 Task: Create a due date automation trigger when advanced on, 2 working days before a card is due add fields without custom field "Resume" set to a date more than 1 working days ago is due at 11:00 AM.
Action: Mouse moved to (1384, 113)
Screenshot: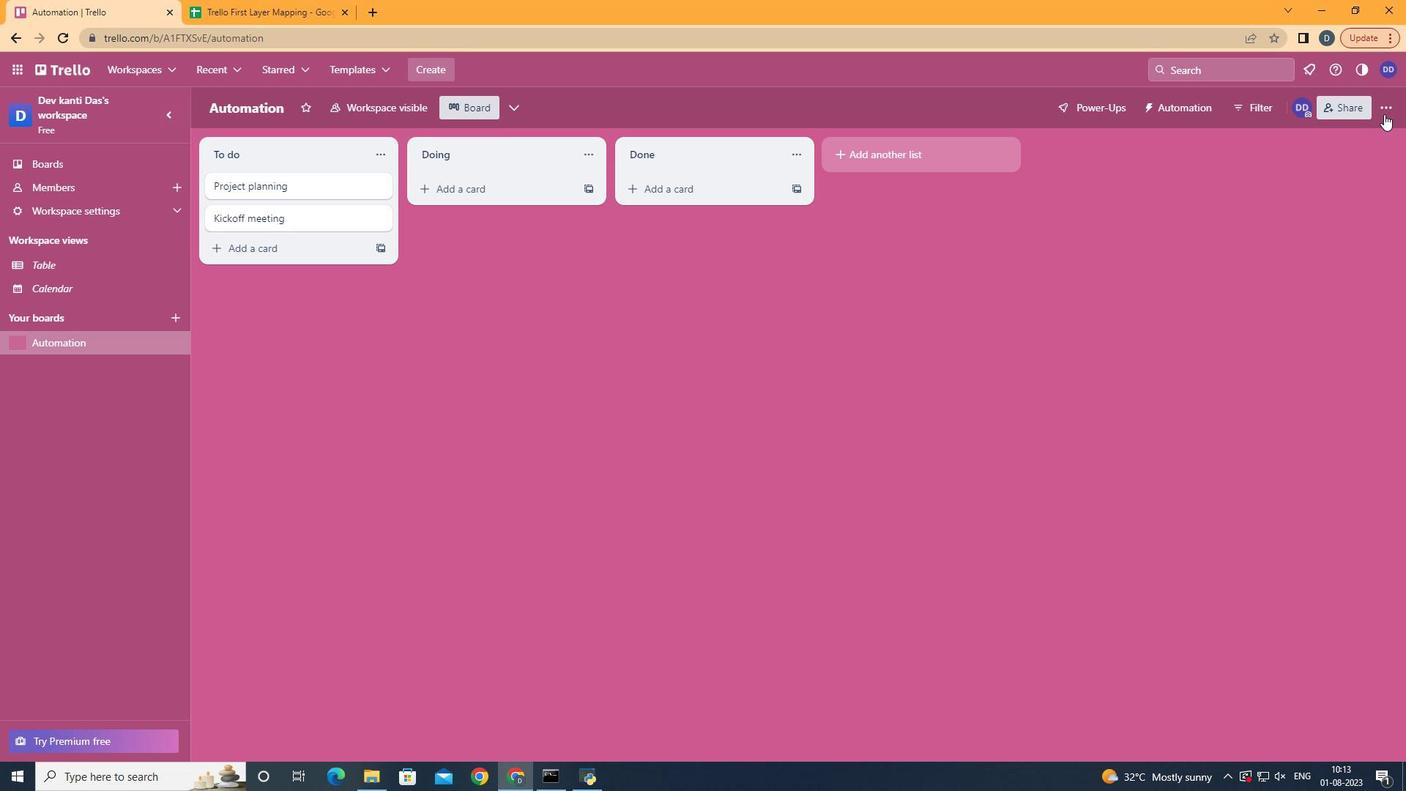 
Action: Mouse pressed left at (1384, 113)
Screenshot: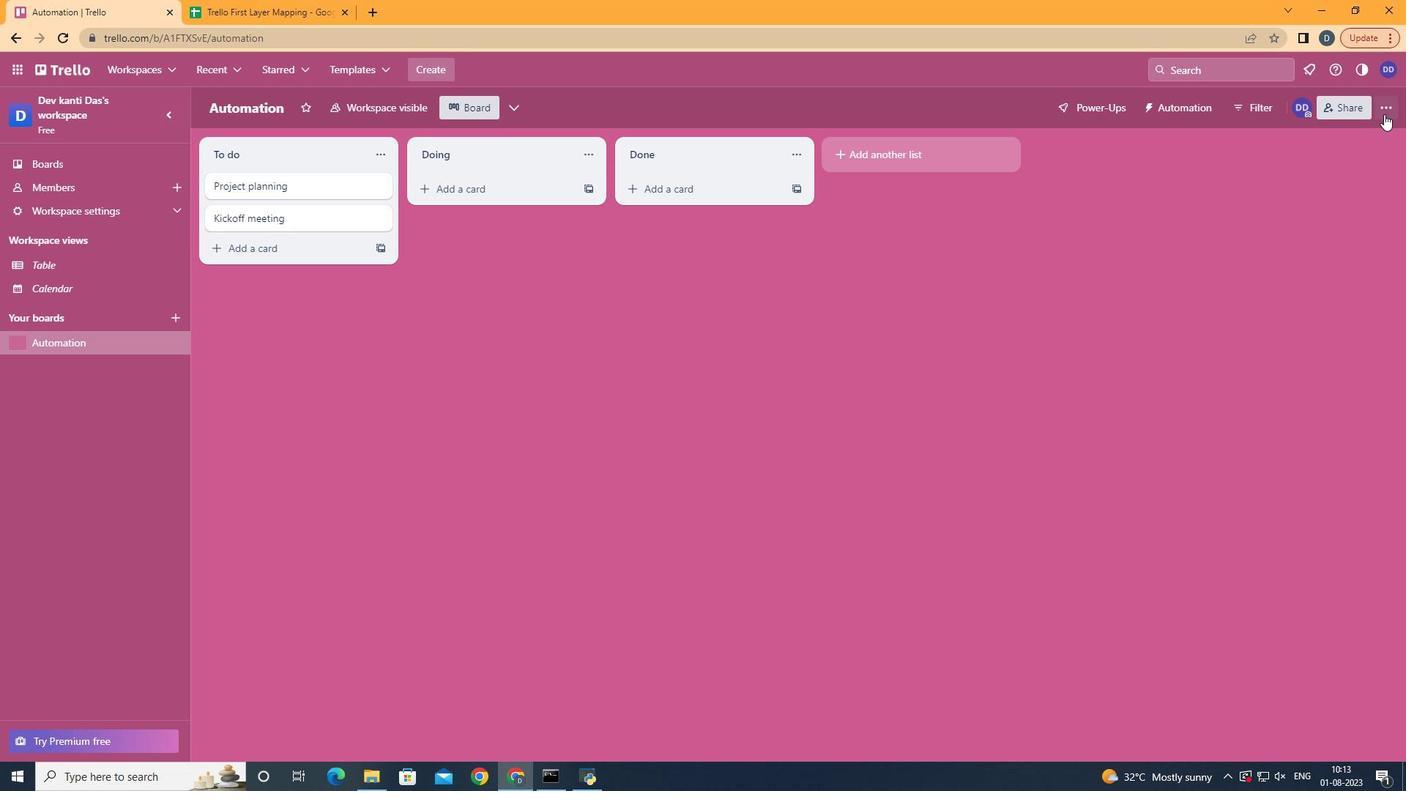 
Action: Mouse moved to (1252, 311)
Screenshot: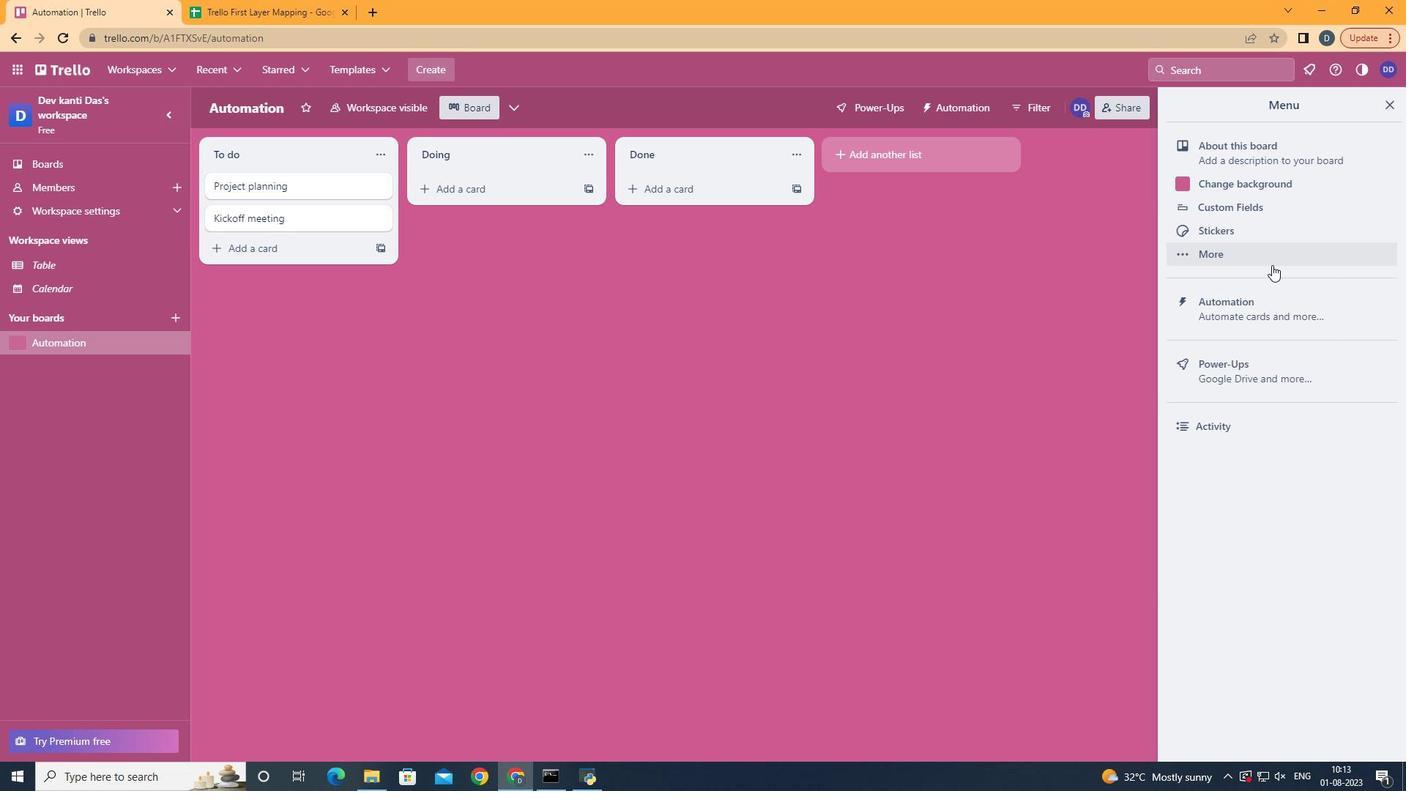 
Action: Mouse pressed left at (1252, 311)
Screenshot: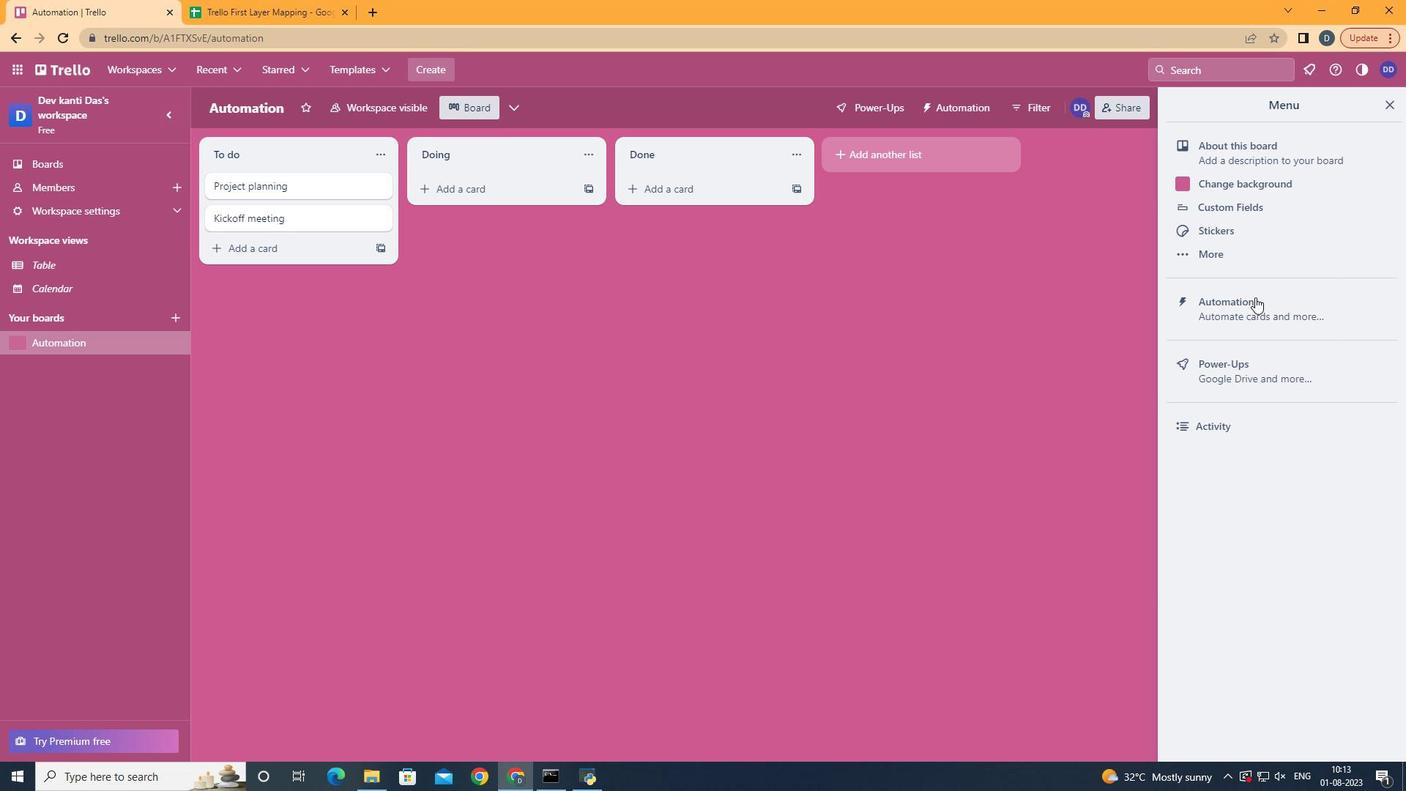 
Action: Mouse moved to (310, 290)
Screenshot: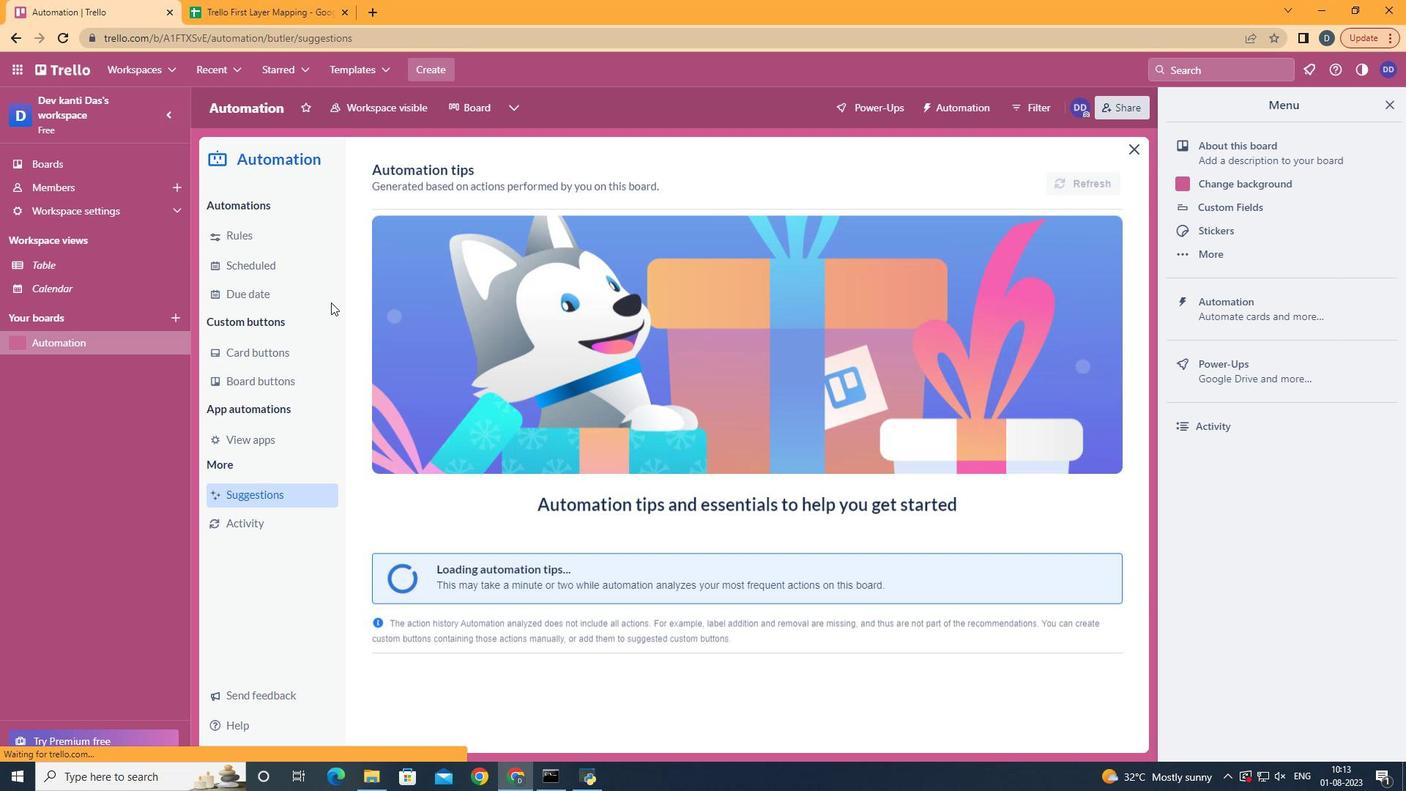 
Action: Mouse pressed left at (310, 290)
Screenshot: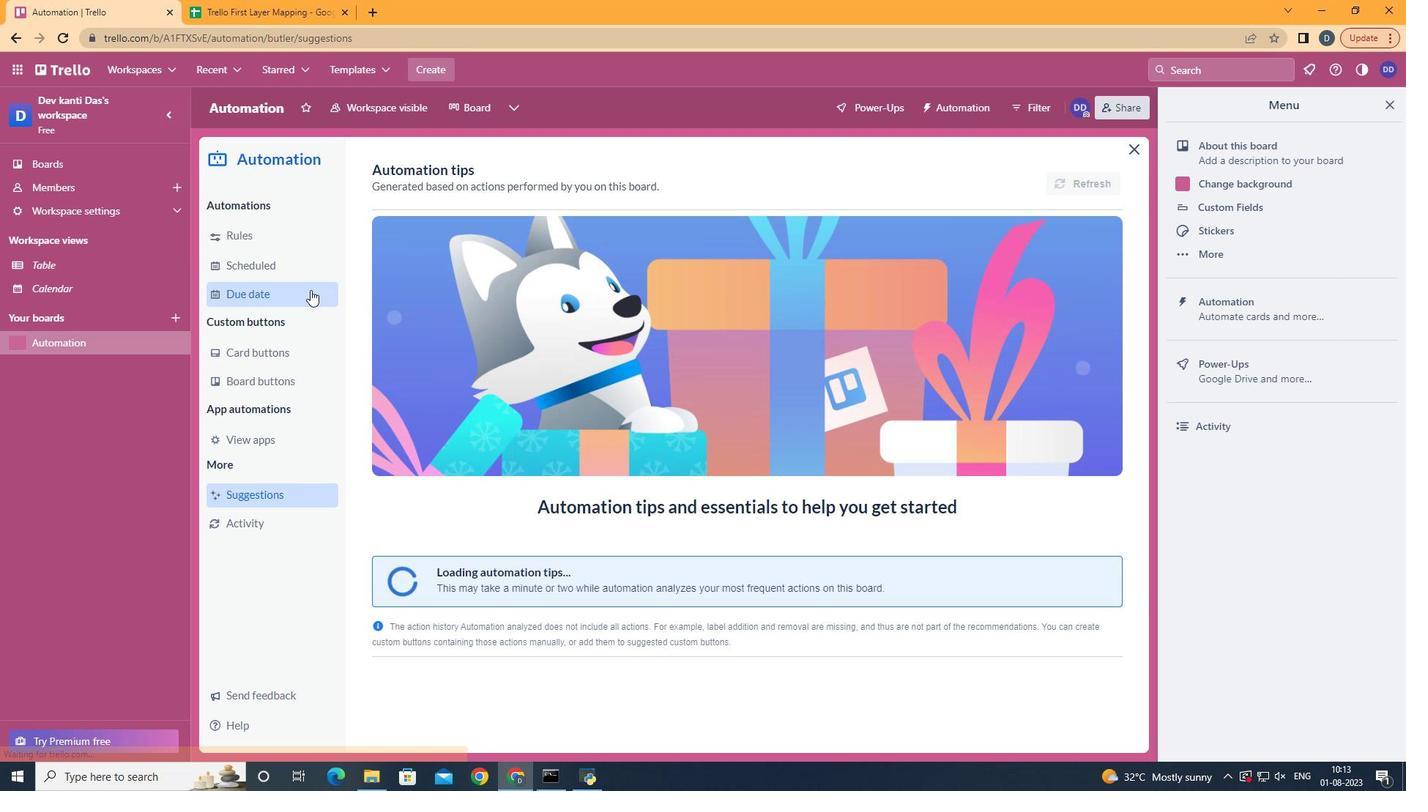 
Action: Mouse moved to (1022, 173)
Screenshot: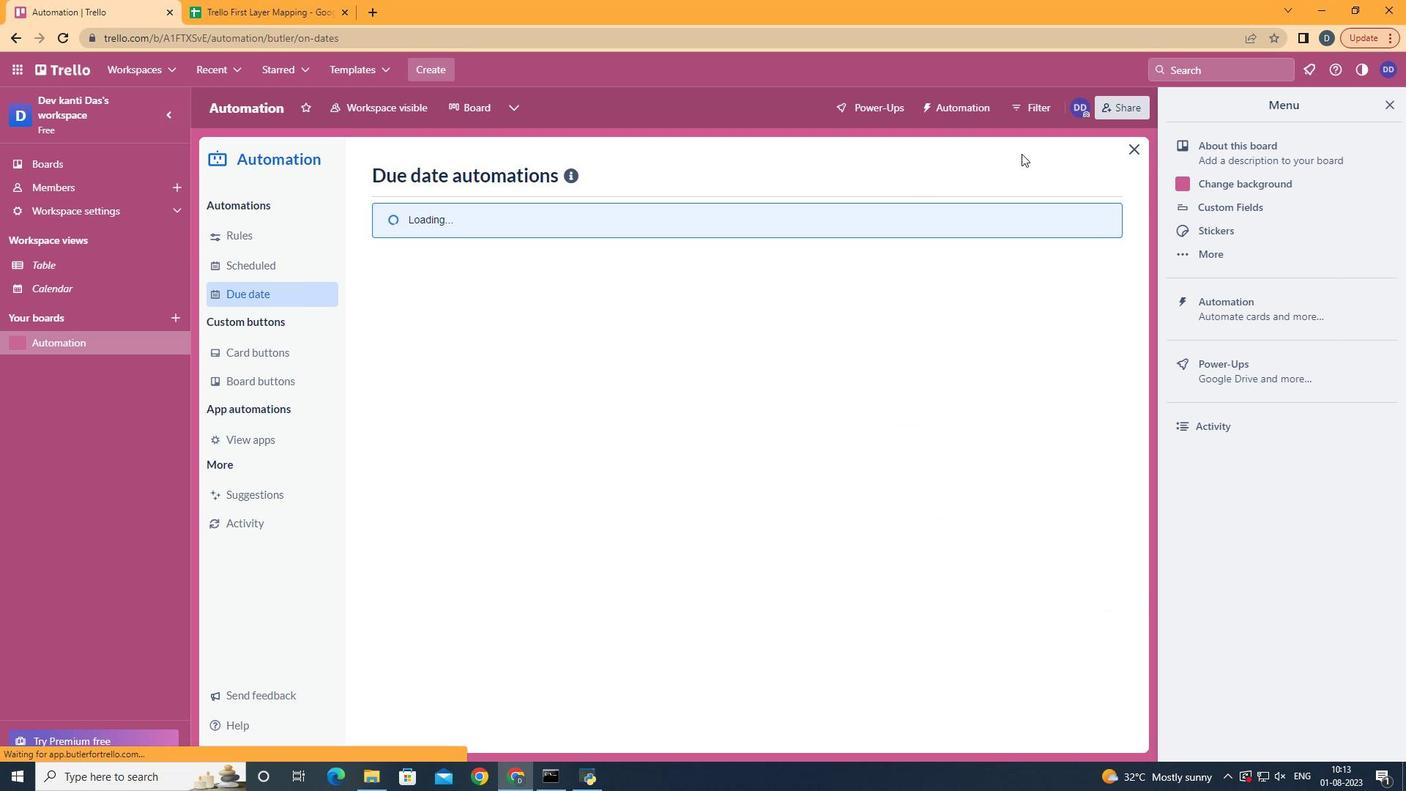 
Action: Mouse pressed left at (1022, 173)
Screenshot: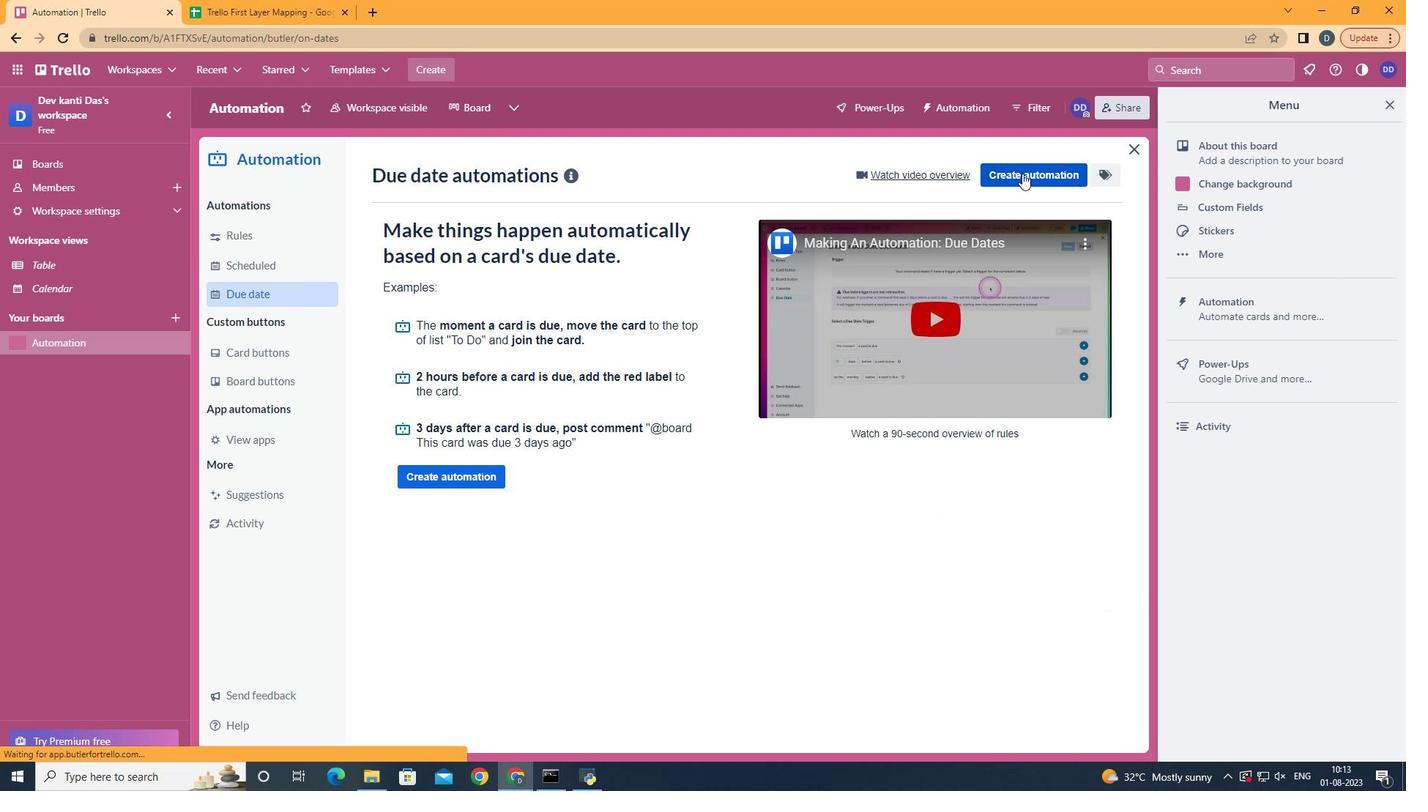 
Action: Mouse moved to (734, 312)
Screenshot: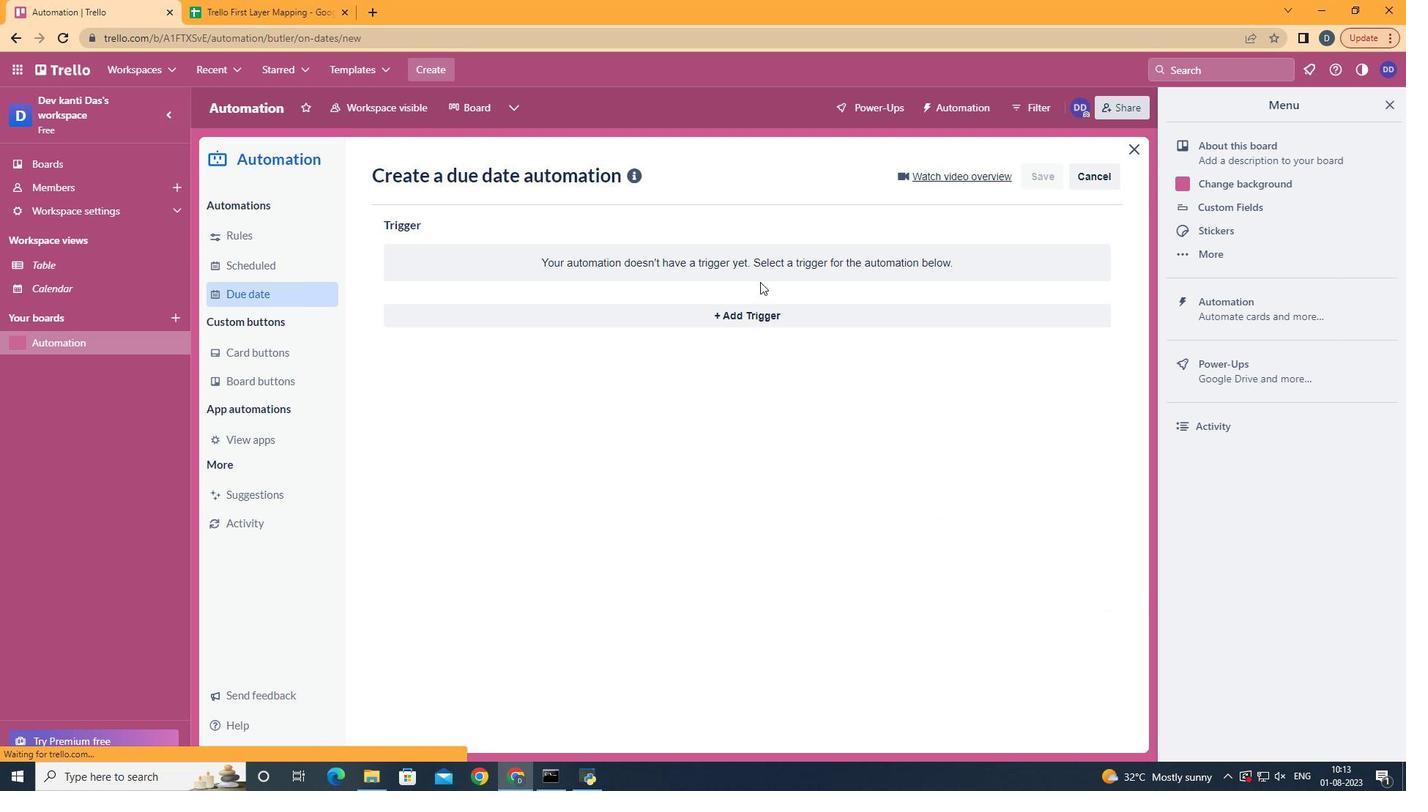 
Action: Mouse pressed left at (734, 312)
Screenshot: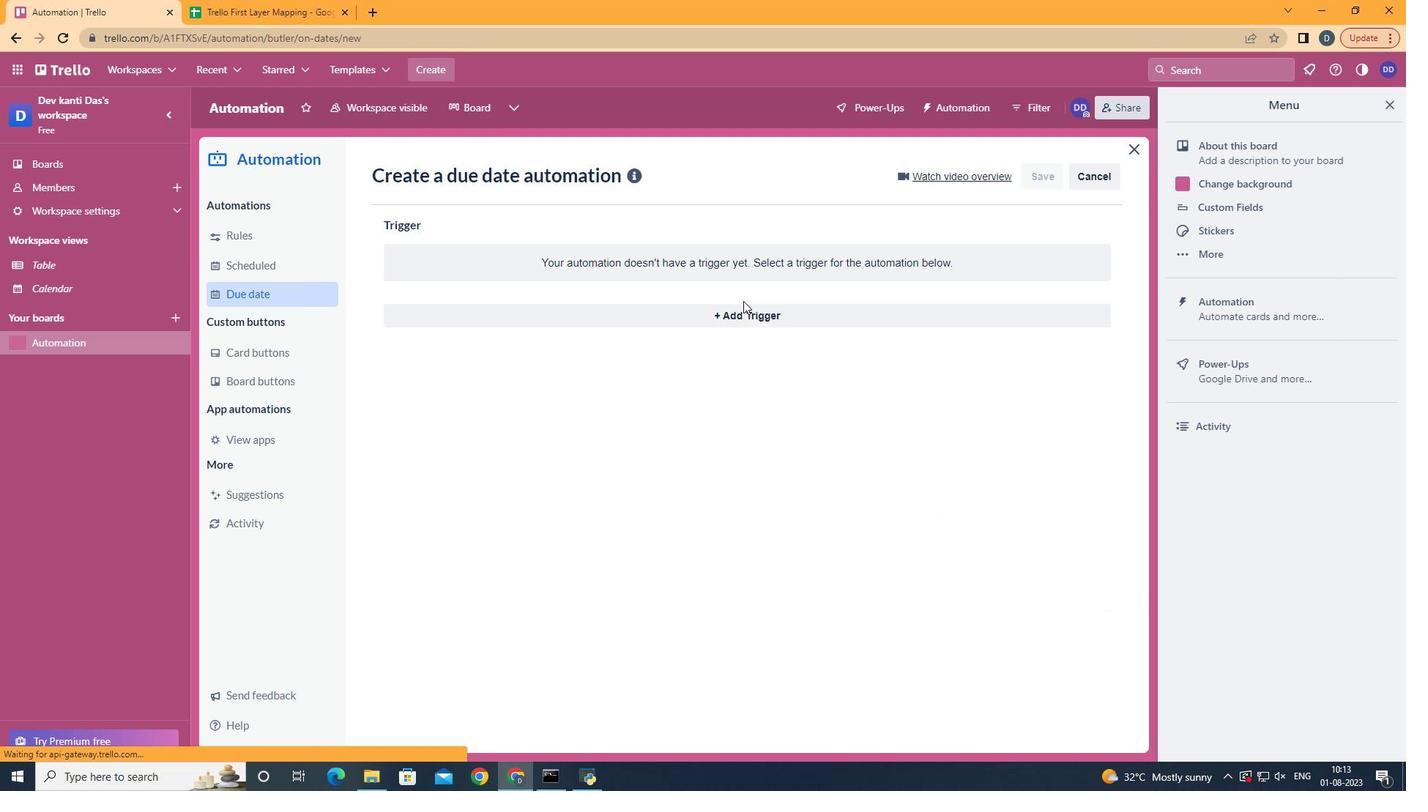 
Action: Mouse moved to (476, 593)
Screenshot: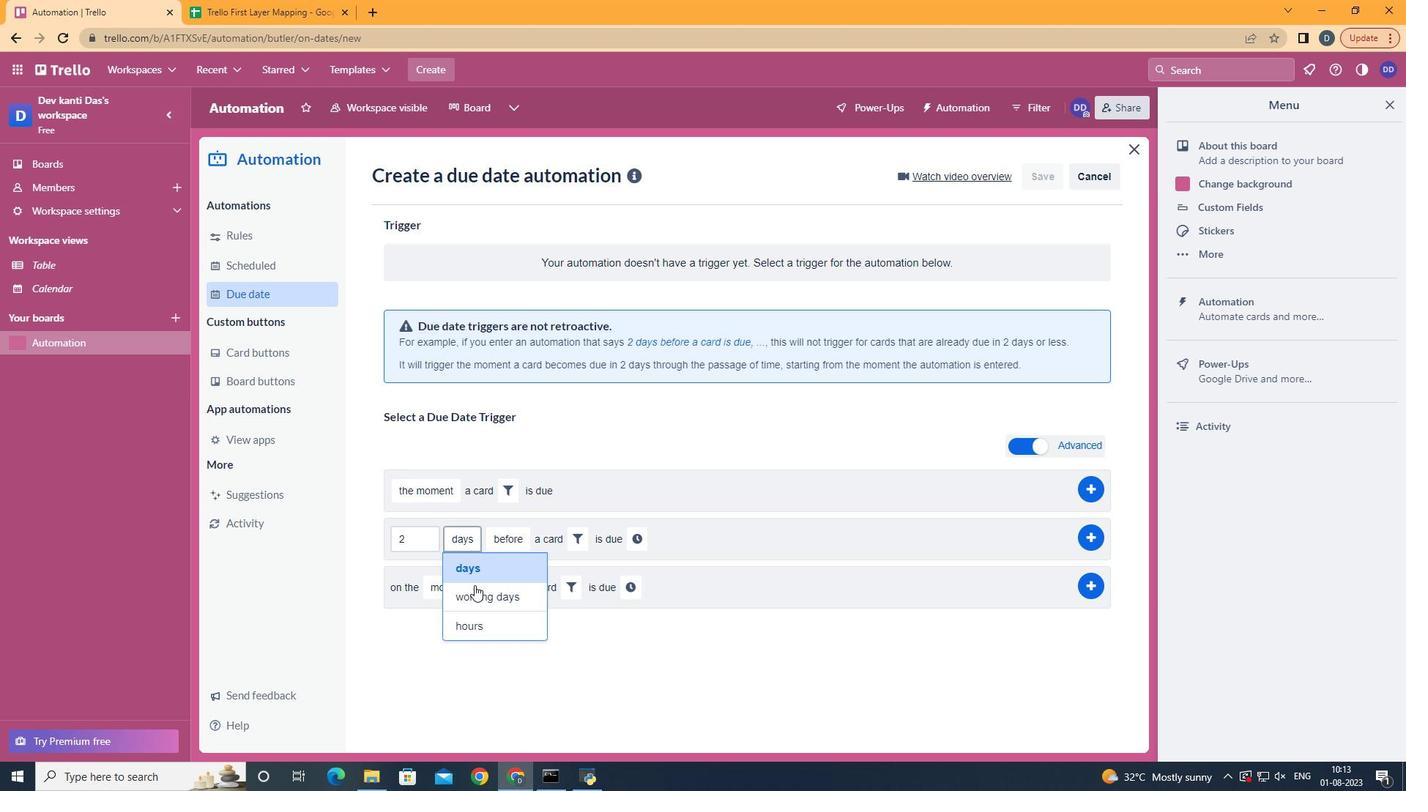 
Action: Mouse pressed left at (476, 593)
Screenshot: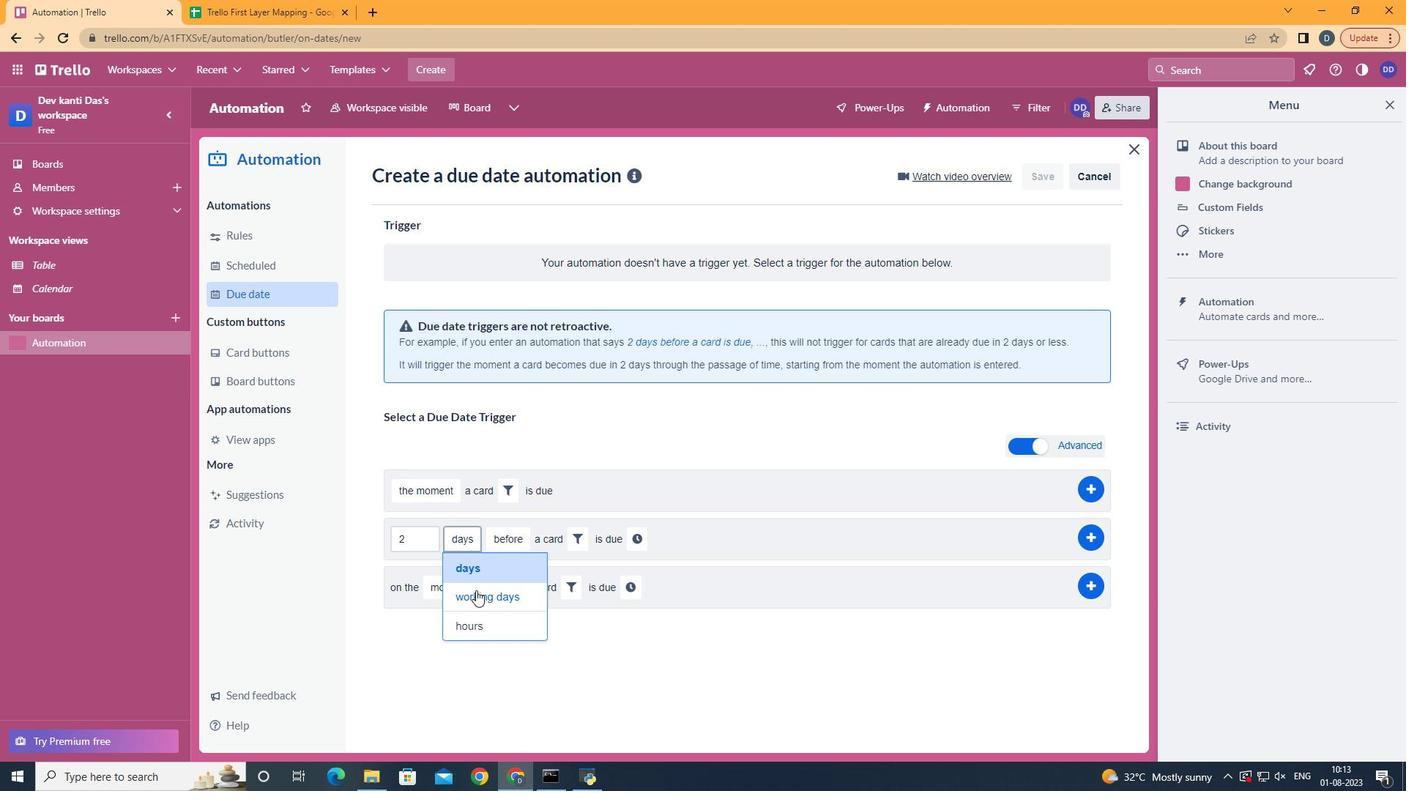 
Action: Mouse moved to (614, 539)
Screenshot: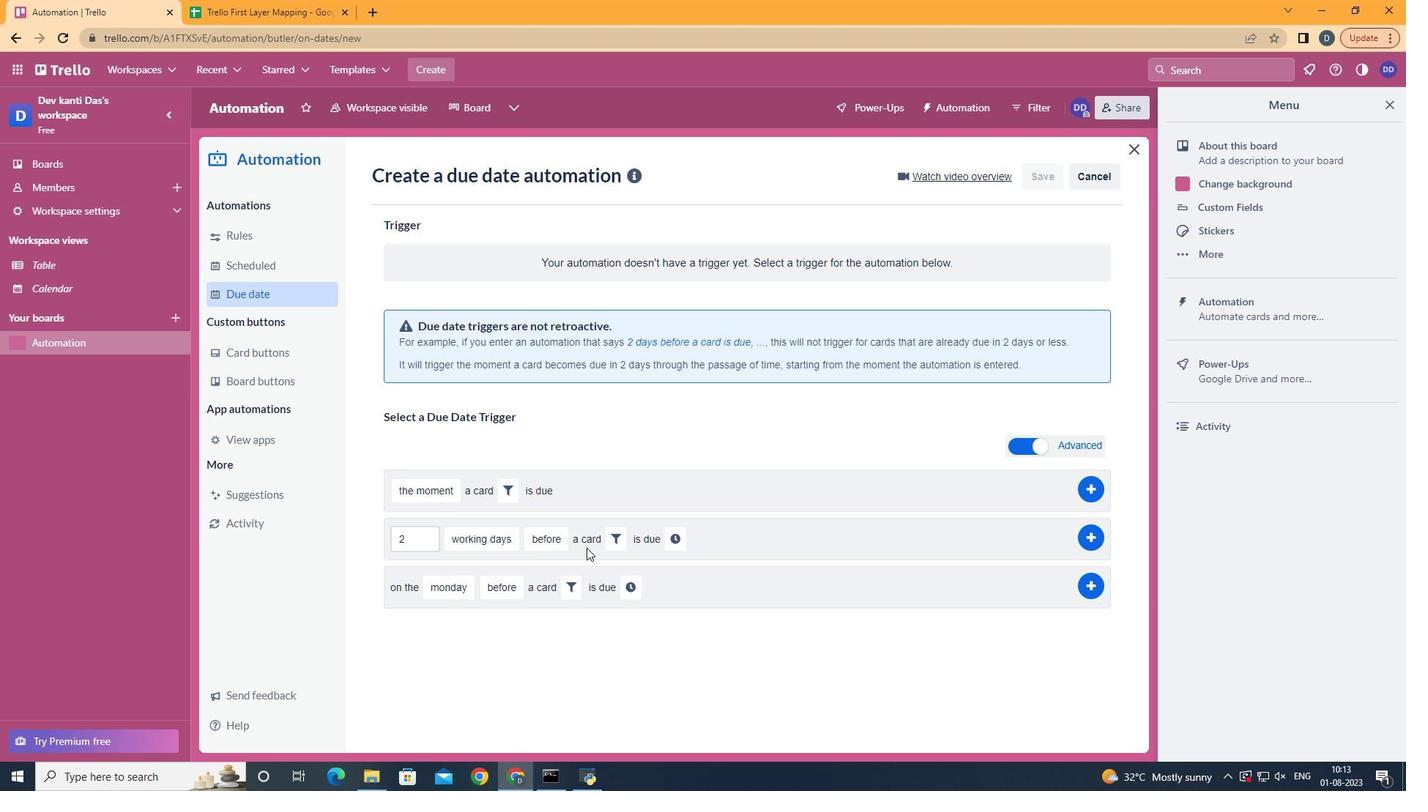 
Action: Mouse pressed left at (614, 539)
Screenshot: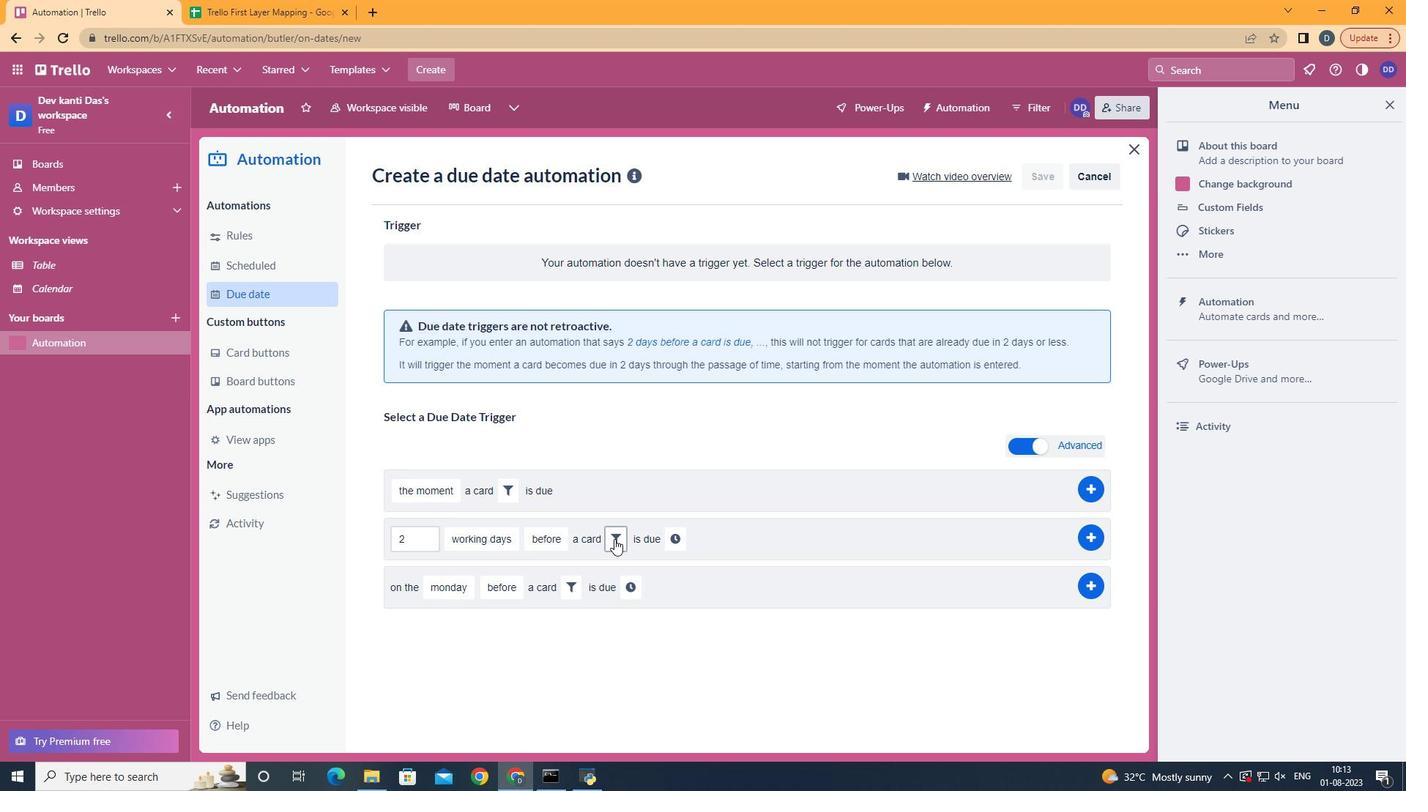 
Action: Mouse moved to (846, 586)
Screenshot: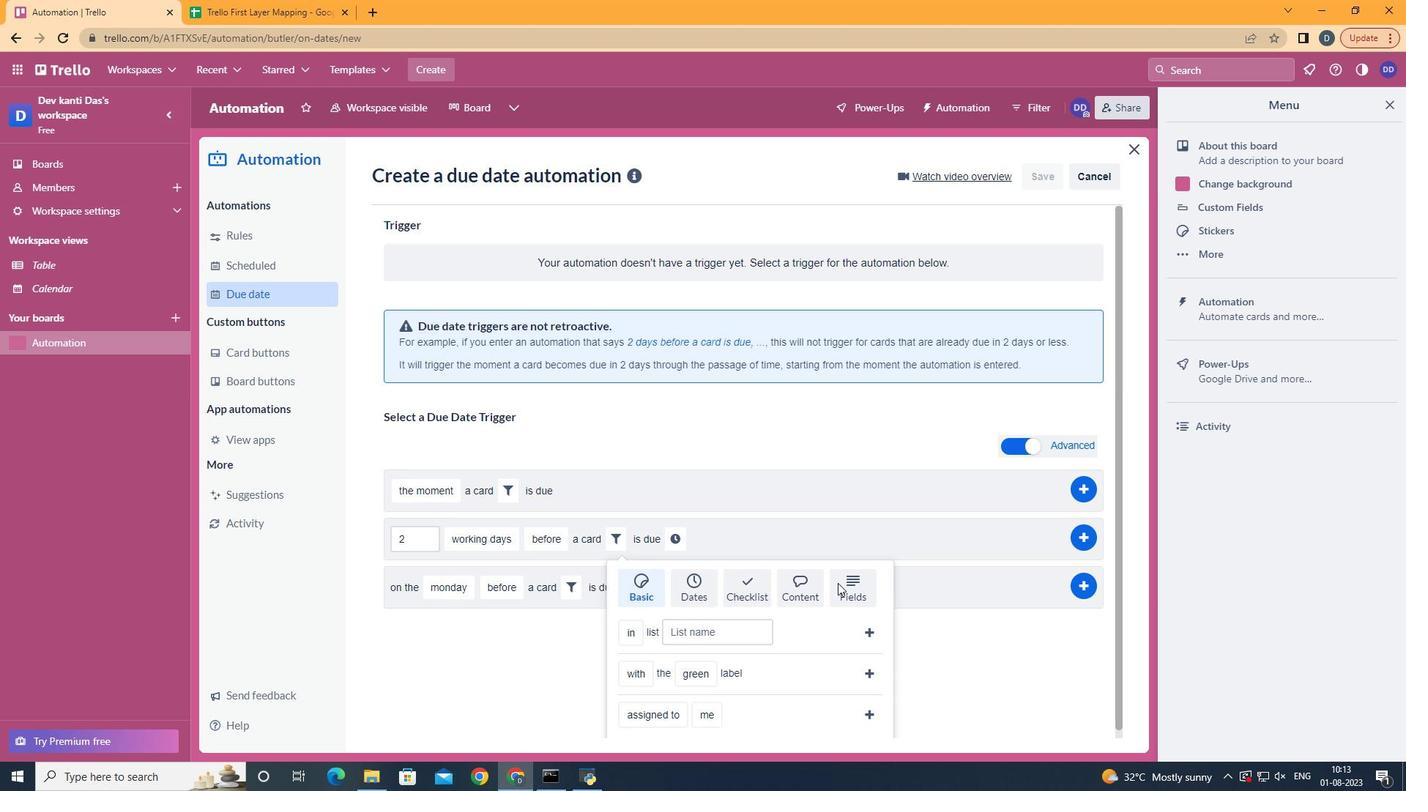 
Action: Mouse pressed left at (846, 586)
Screenshot: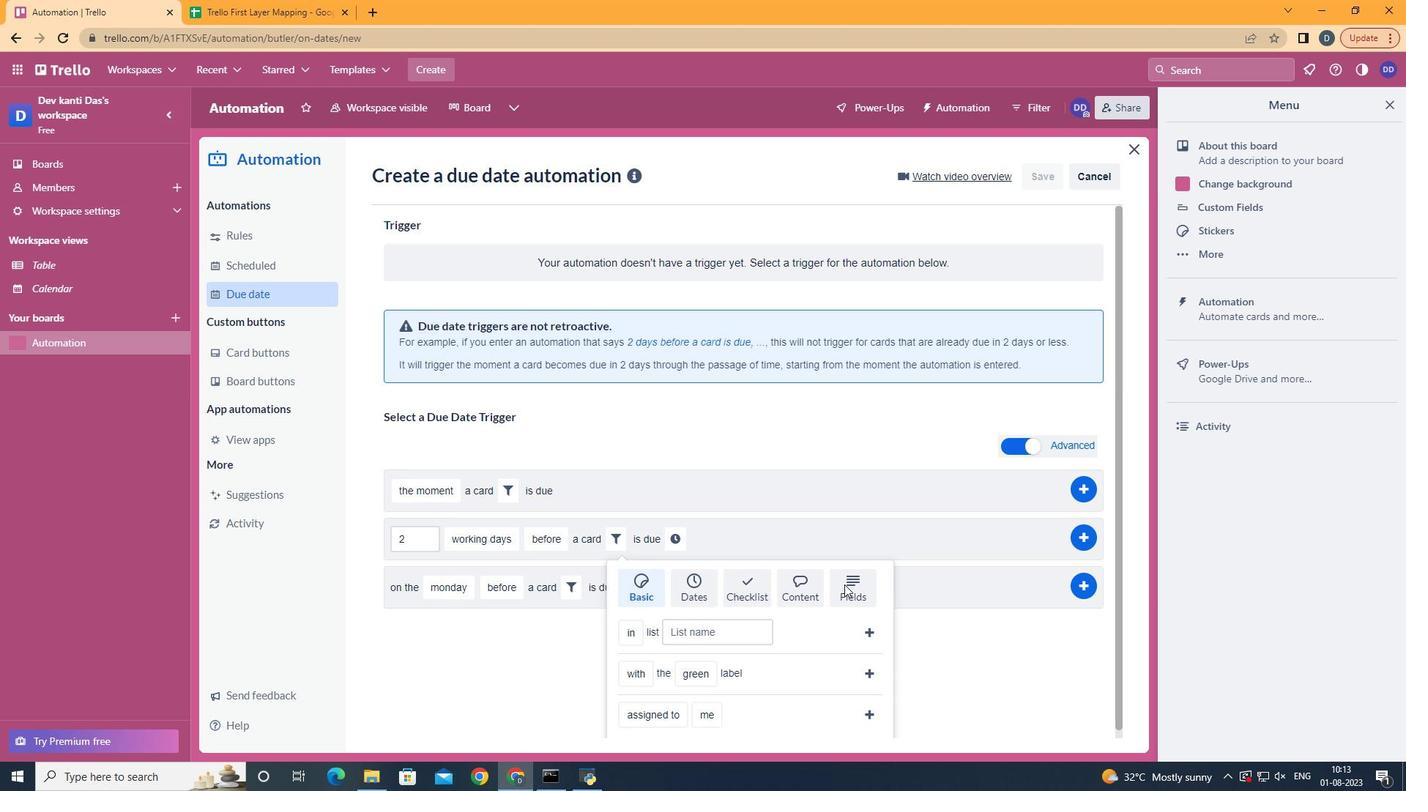 
Action: Mouse moved to (847, 586)
Screenshot: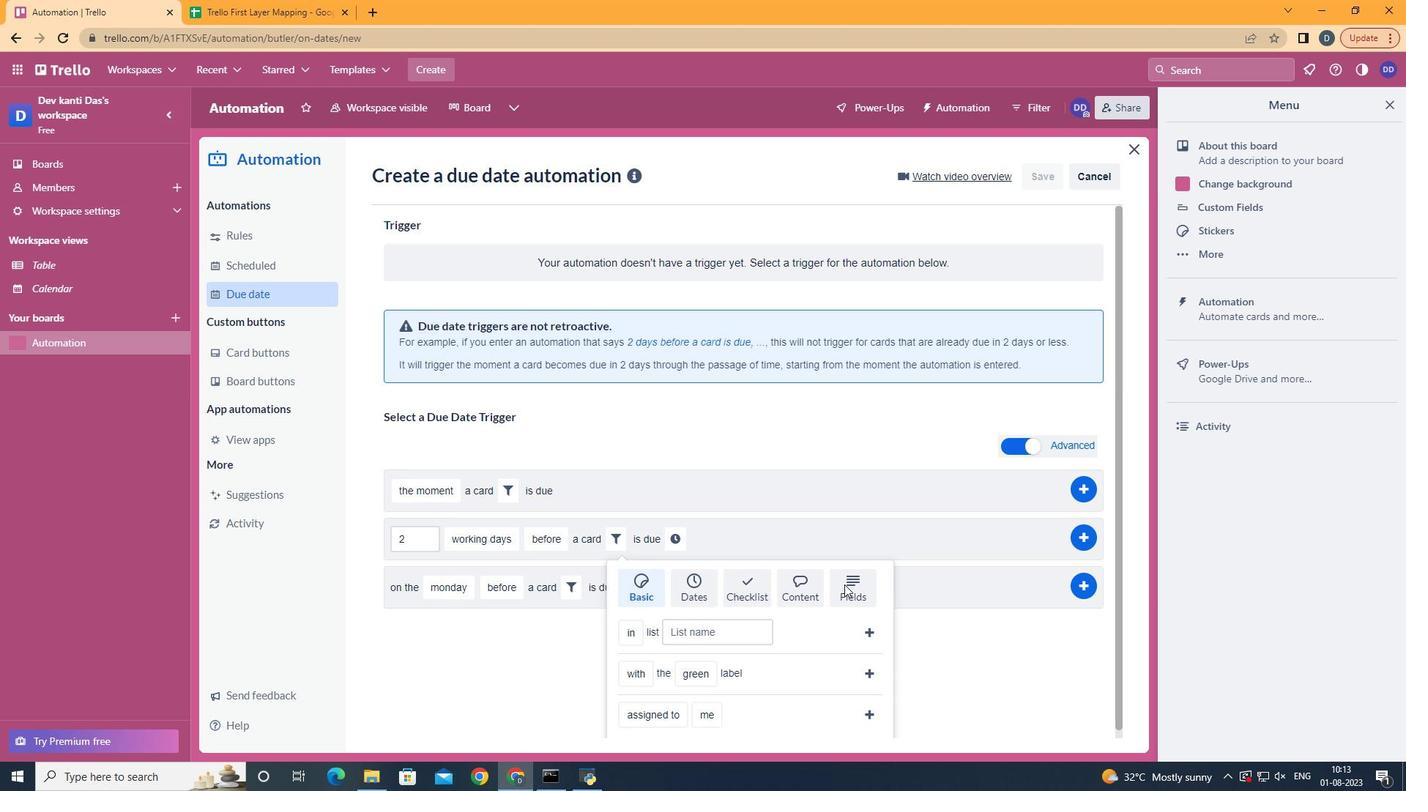 
Action: Mouse scrolled (847, 585) with delta (0, 0)
Screenshot: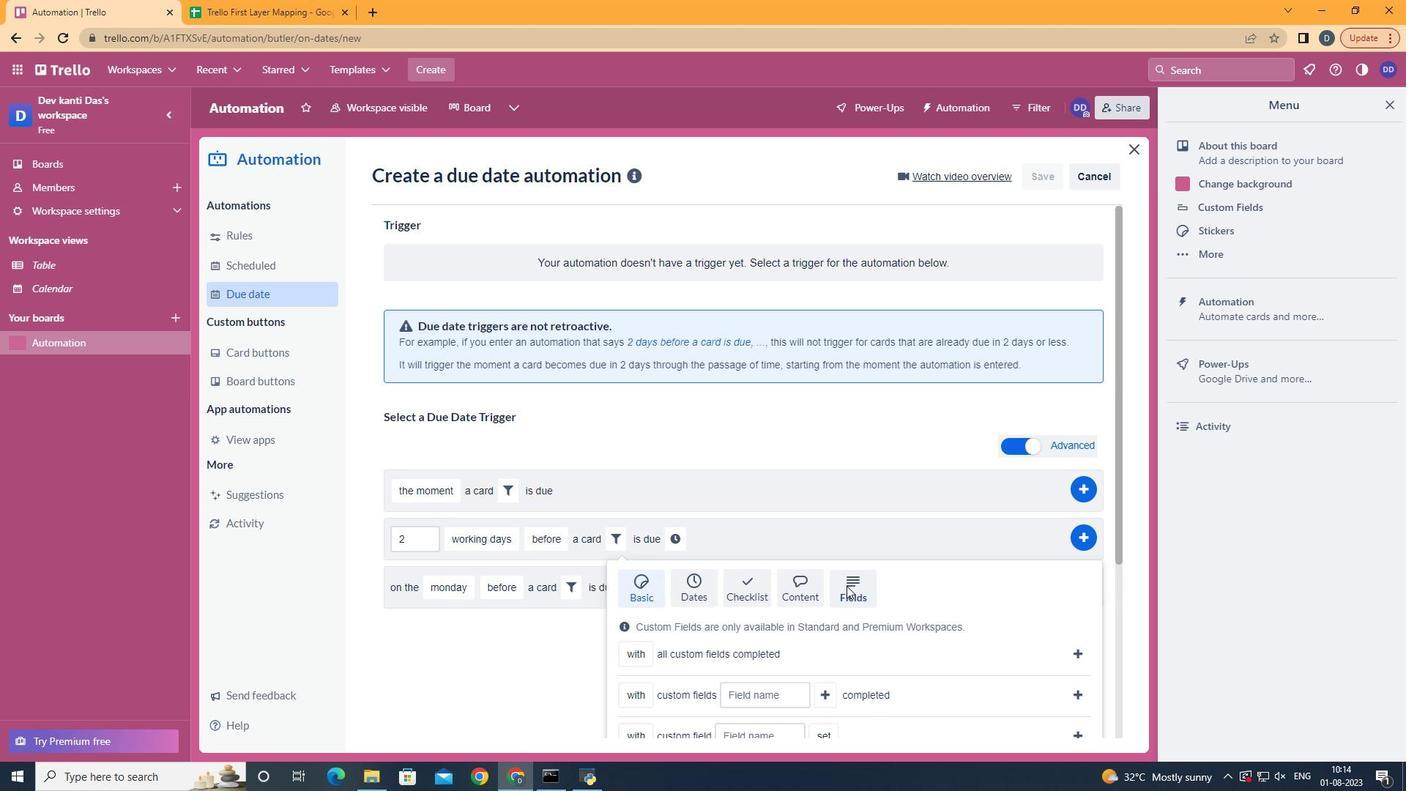 
Action: Mouse scrolled (847, 585) with delta (0, 0)
Screenshot: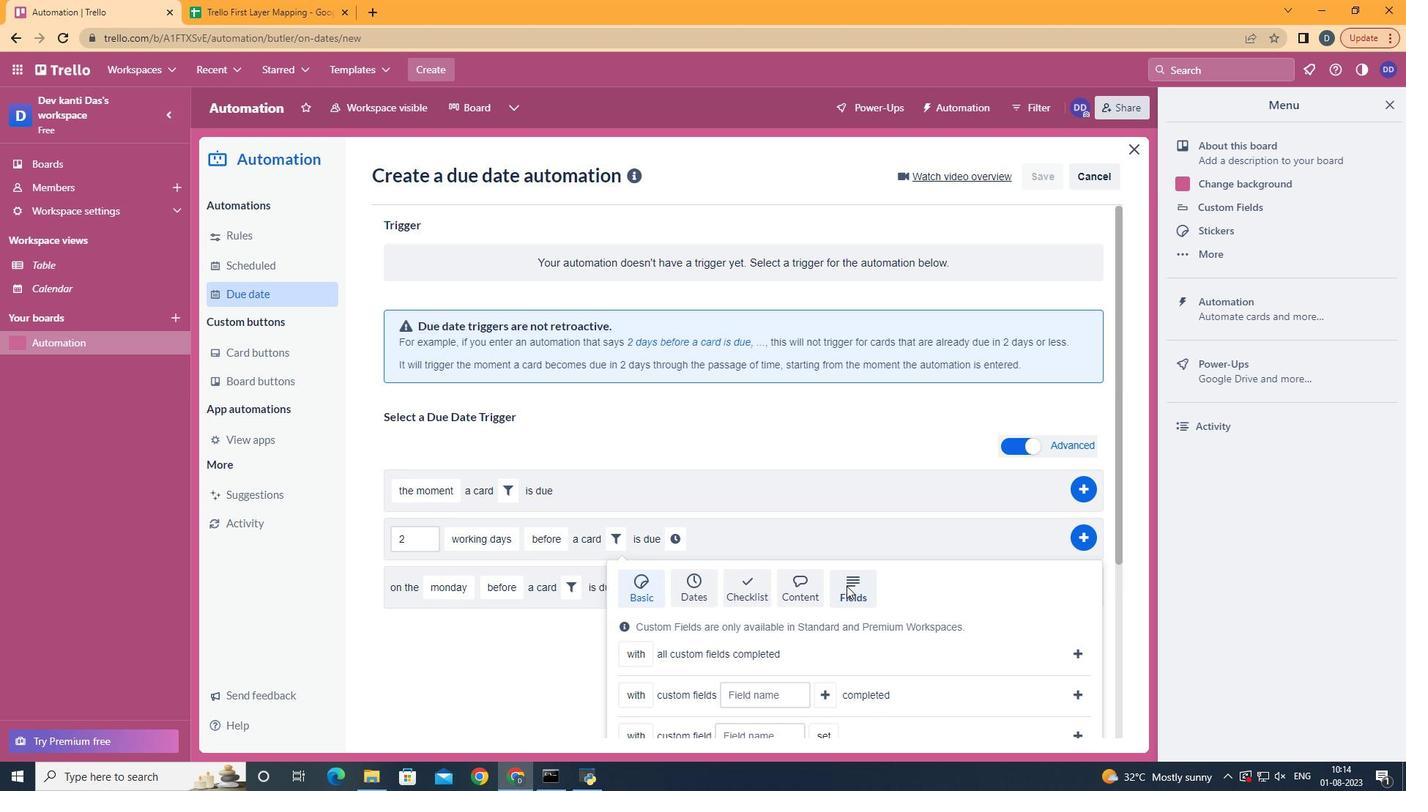 
Action: Mouse scrolled (847, 585) with delta (0, 0)
Screenshot: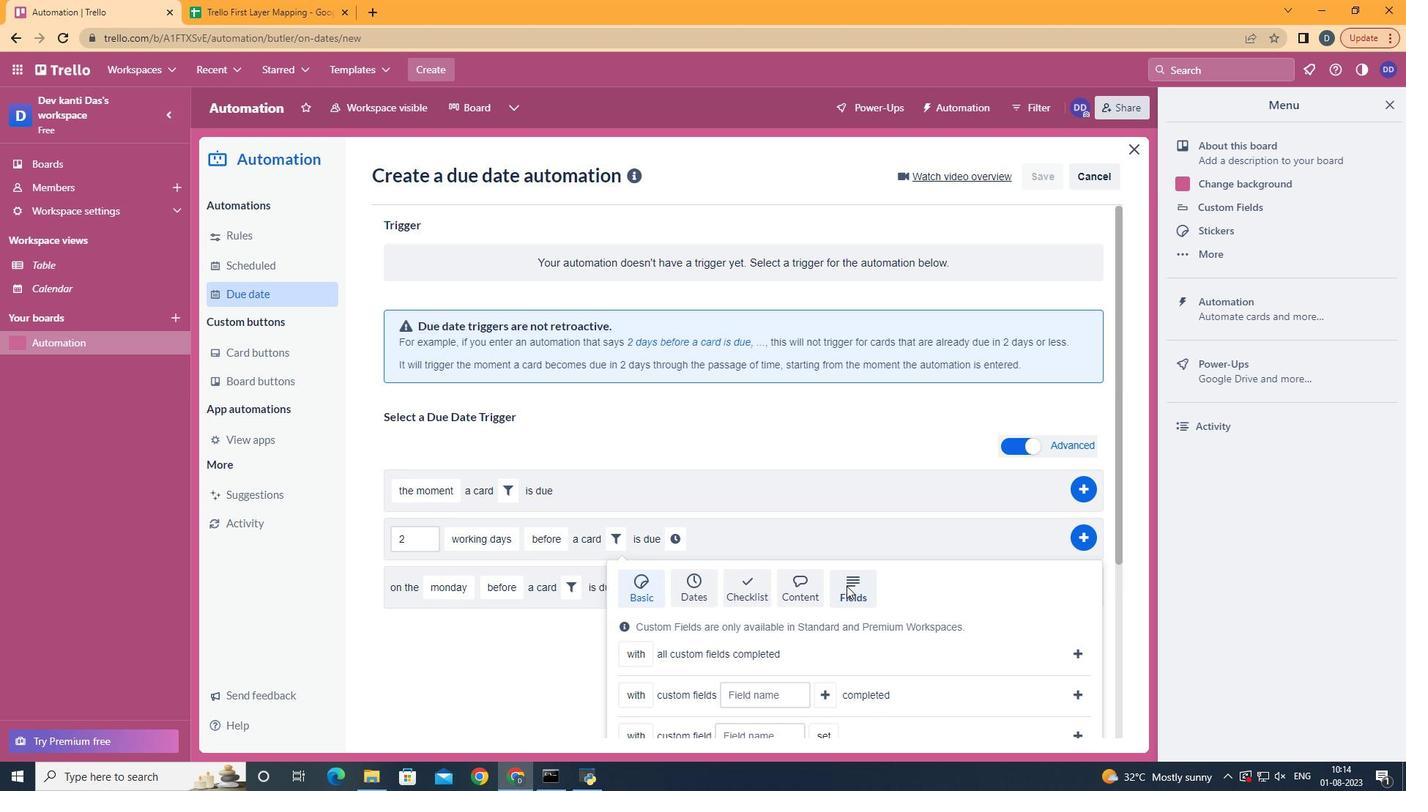 
Action: Mouse scrolled (847, 585) with delta (0, 0)
Screenshot: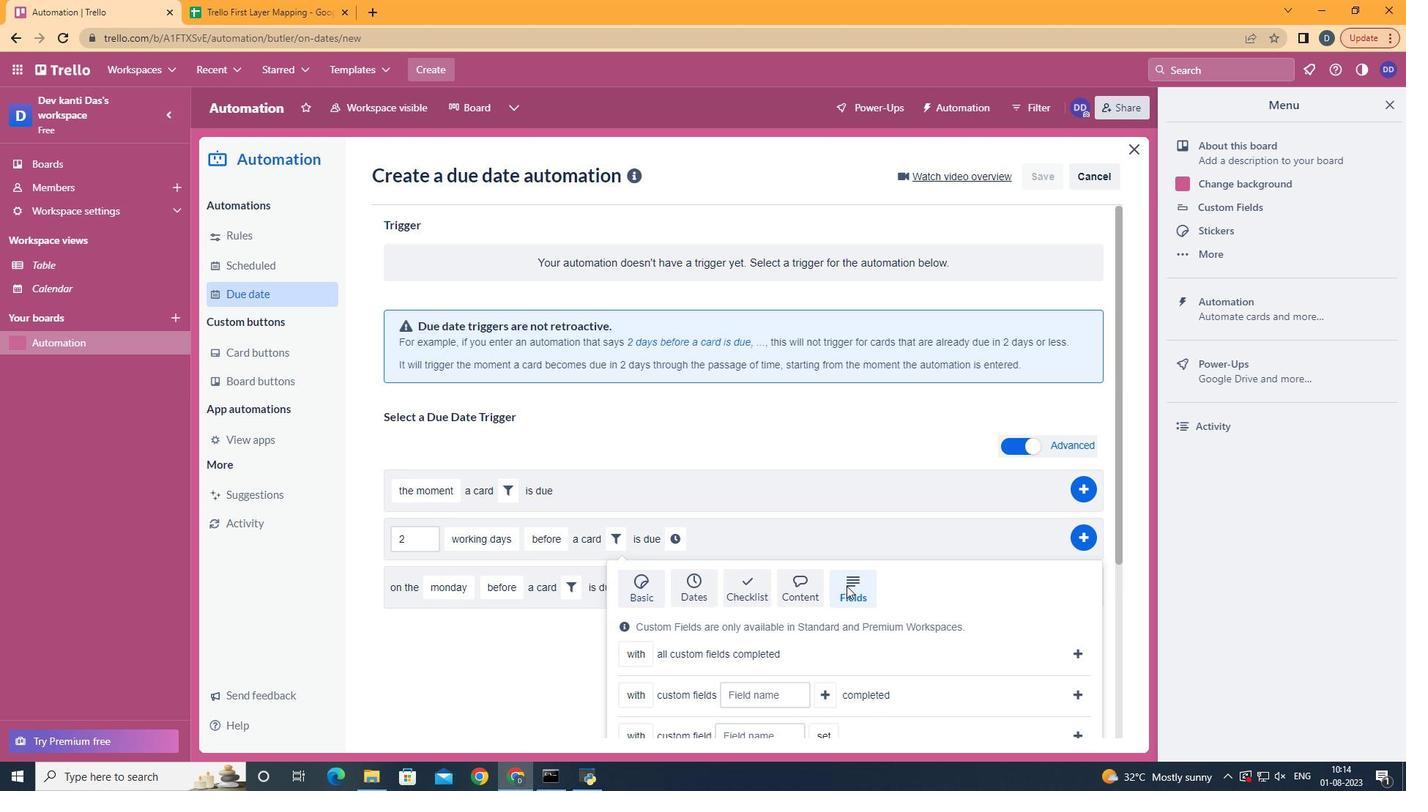 
Action: Mouse scrolled (847, 585) with delta (0, 0)
Screenshot: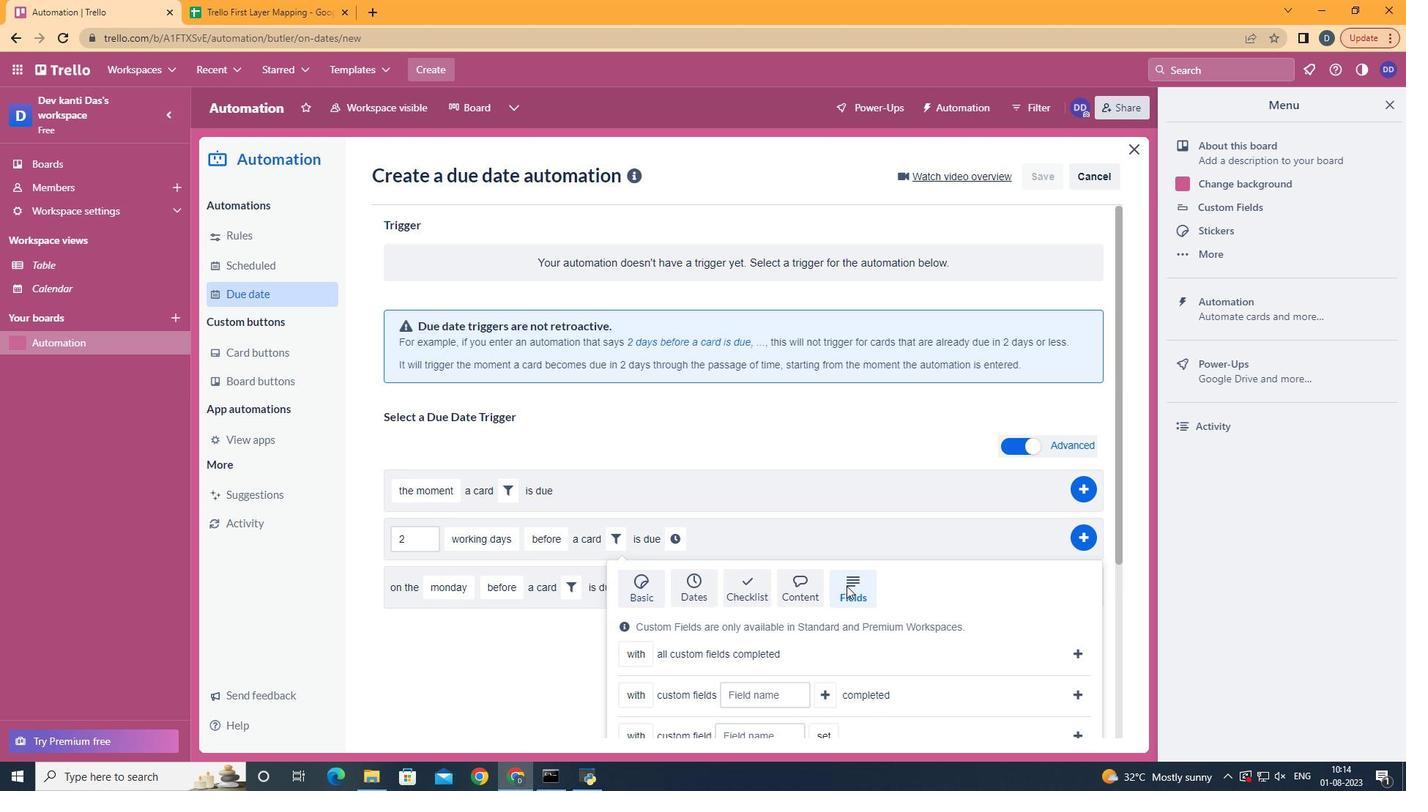 
Action: Mouse scrolled (847, 585) with delta (0, 0)
Screenshot: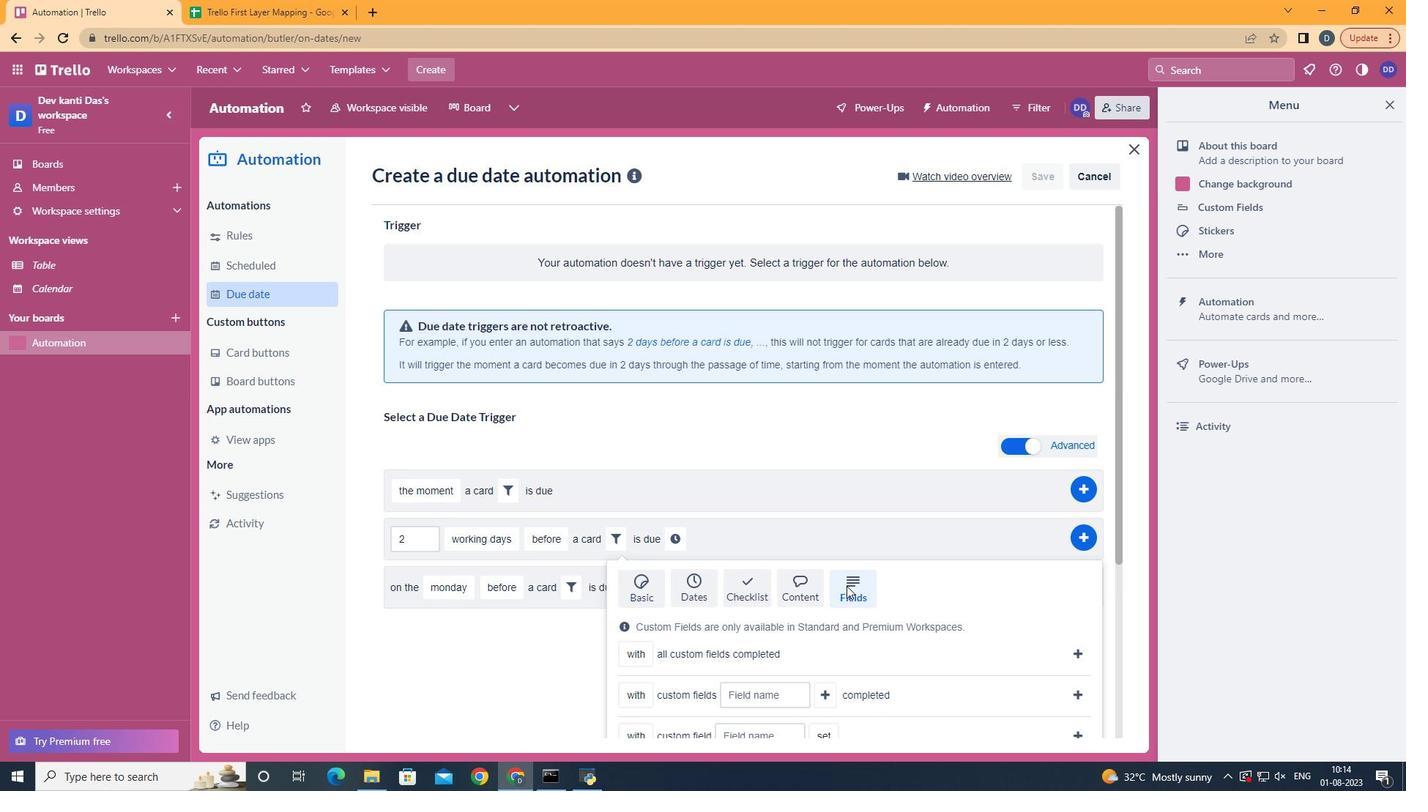 
Action: Mouse moved to (639, 659)
Screenshot: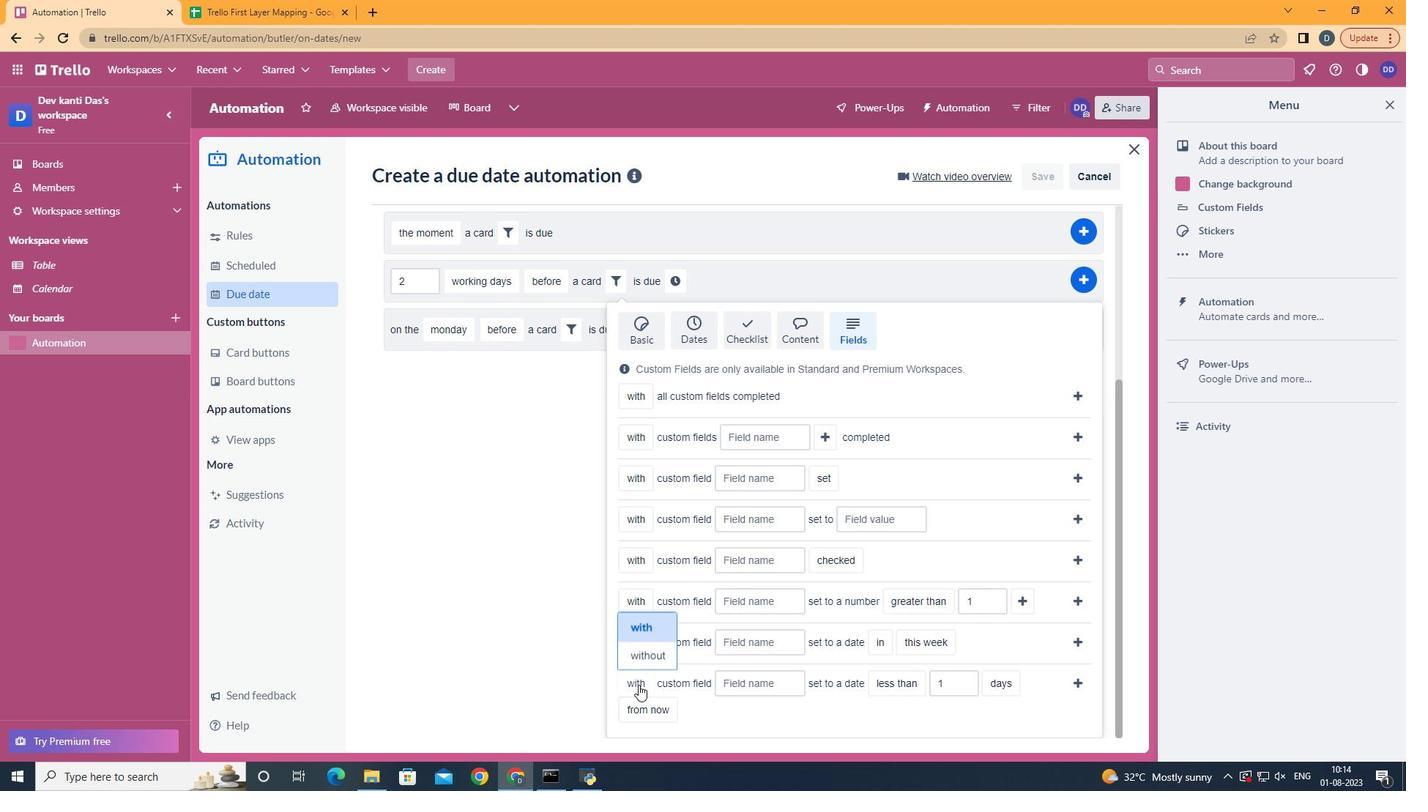 
Action: Mouse pressed left at (639, 659)
Screenshot: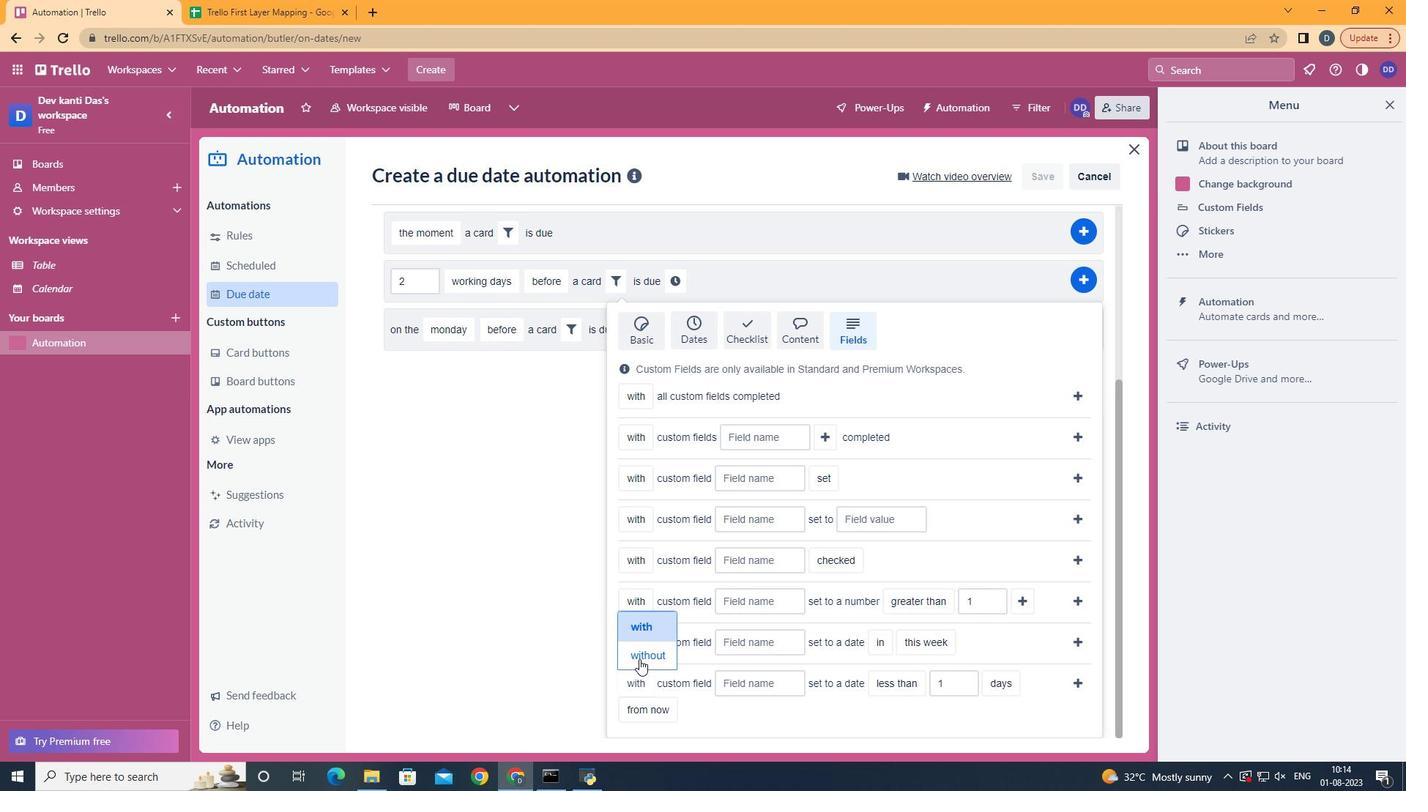 
Action: Mouse moved to (764, 682)
Screenshot: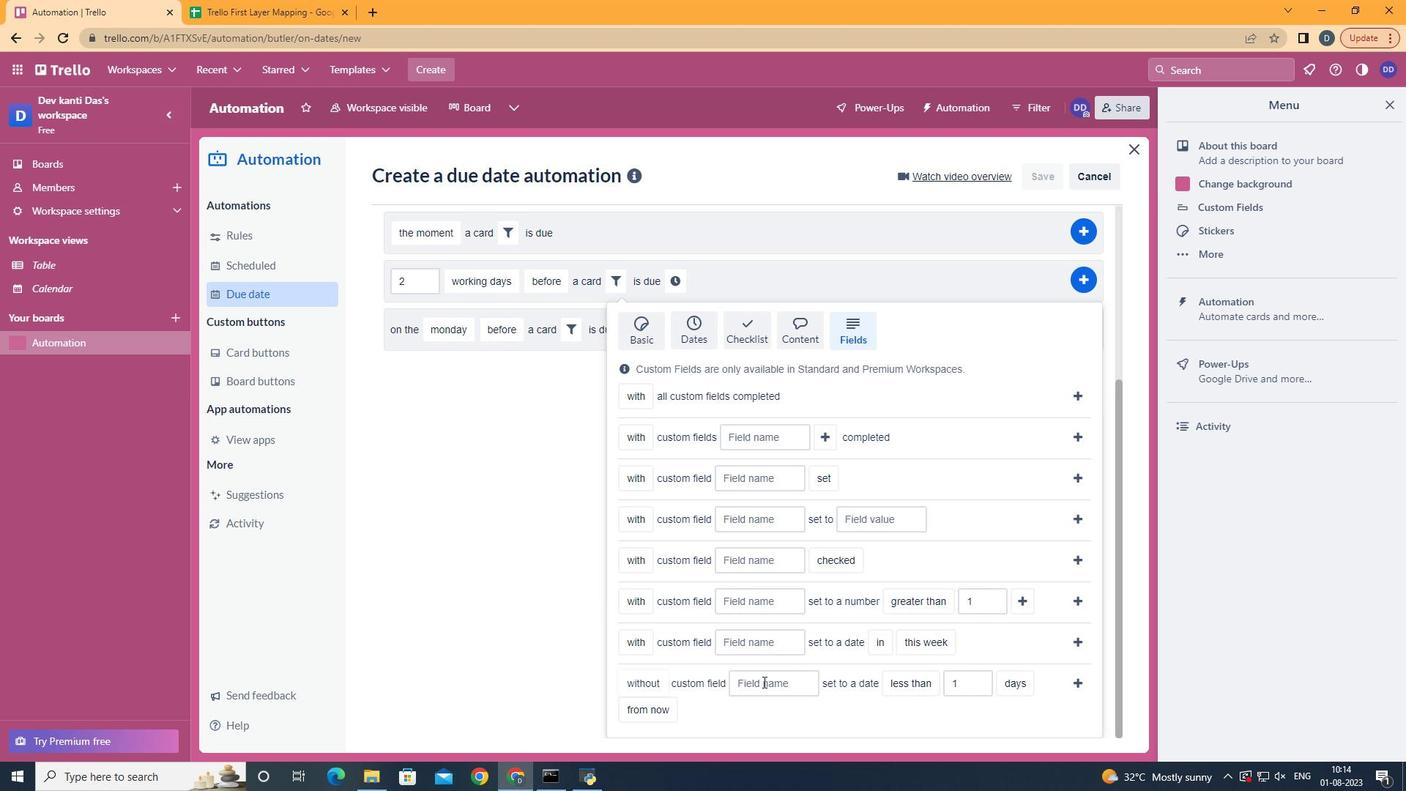 
Action: Mouse pressed left at (764, 682)
Screenshot: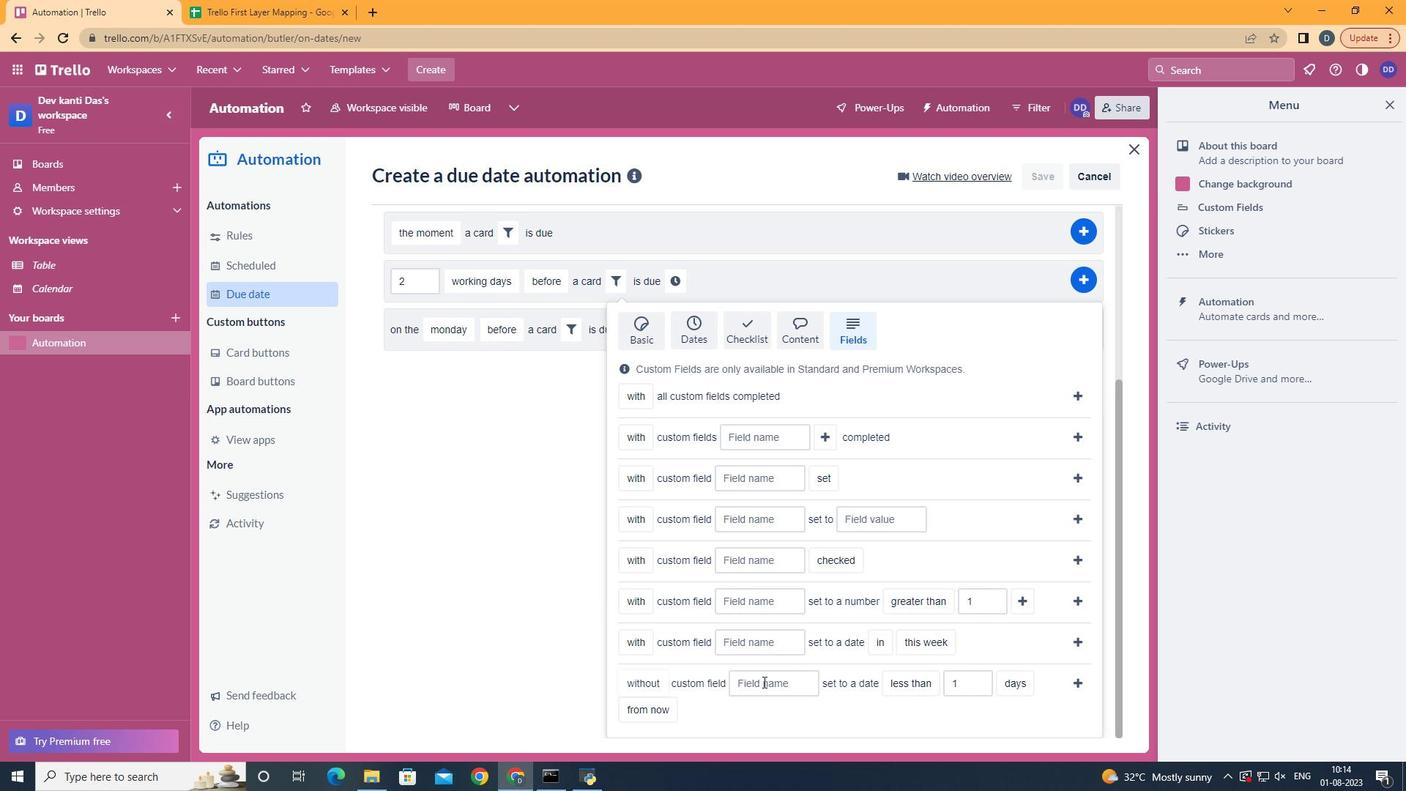 
Action: Key pressed <Key.shift>Resume
Screenshot: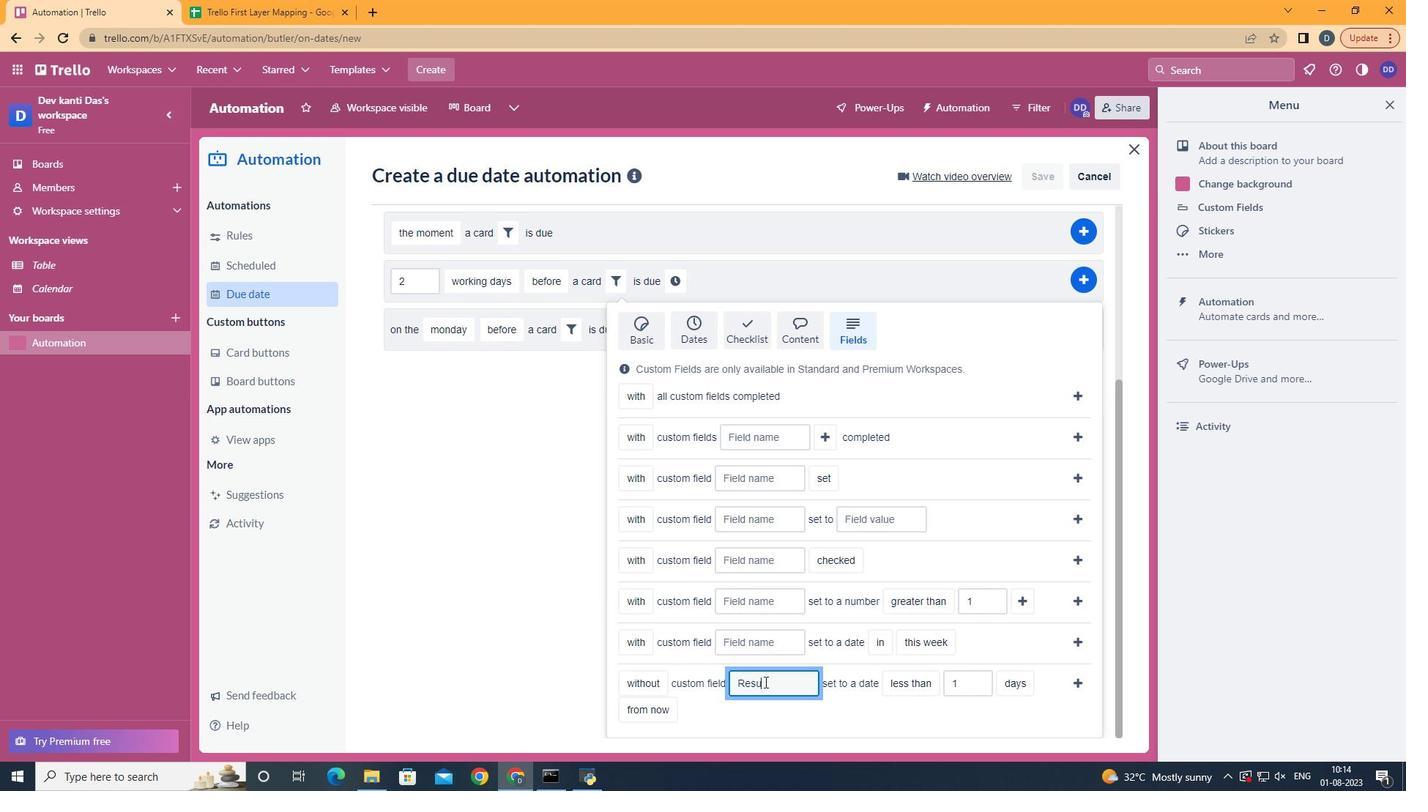 
Action: Mouse moved to (913, 623)
Screenshot: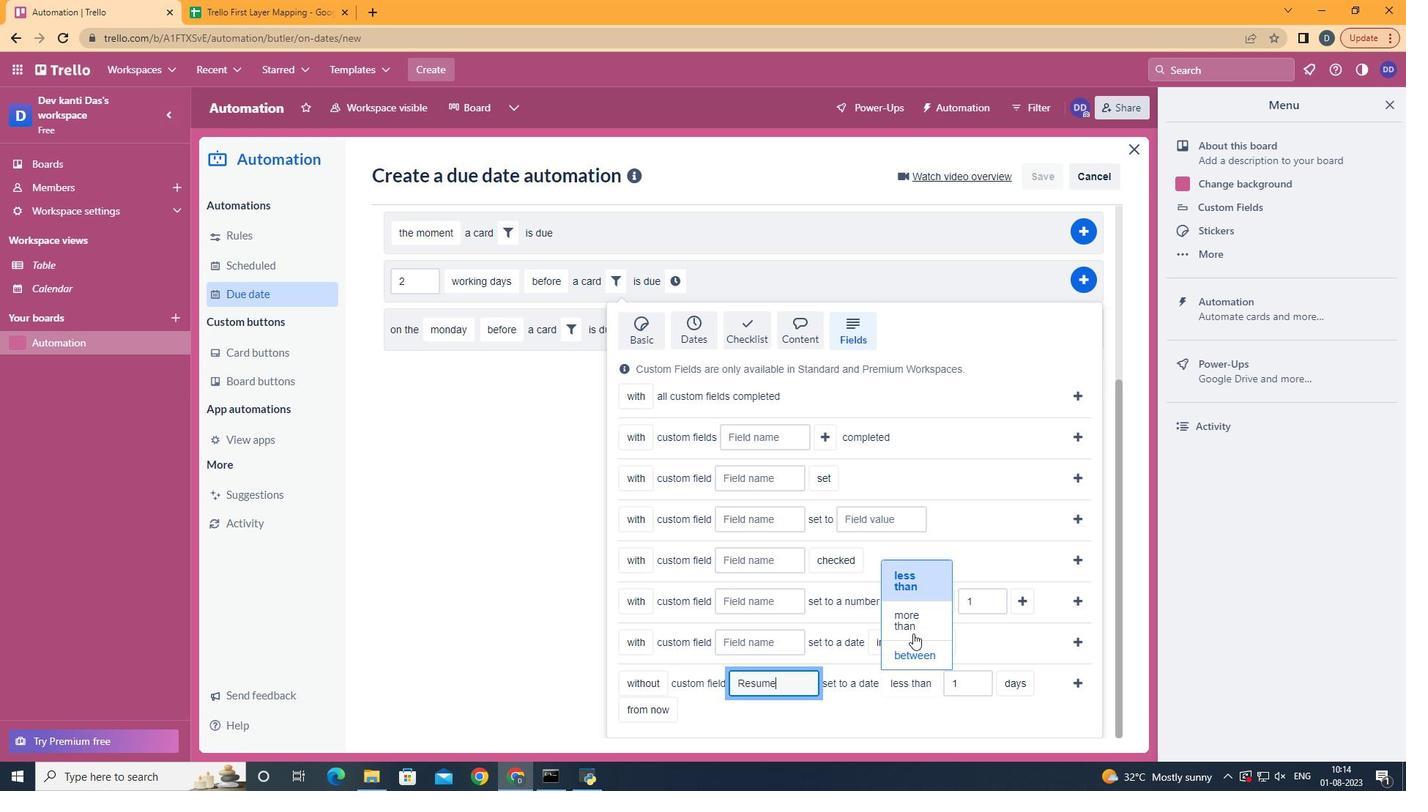 
Action: Mouse pressed left at (913, 623)
Screenshot: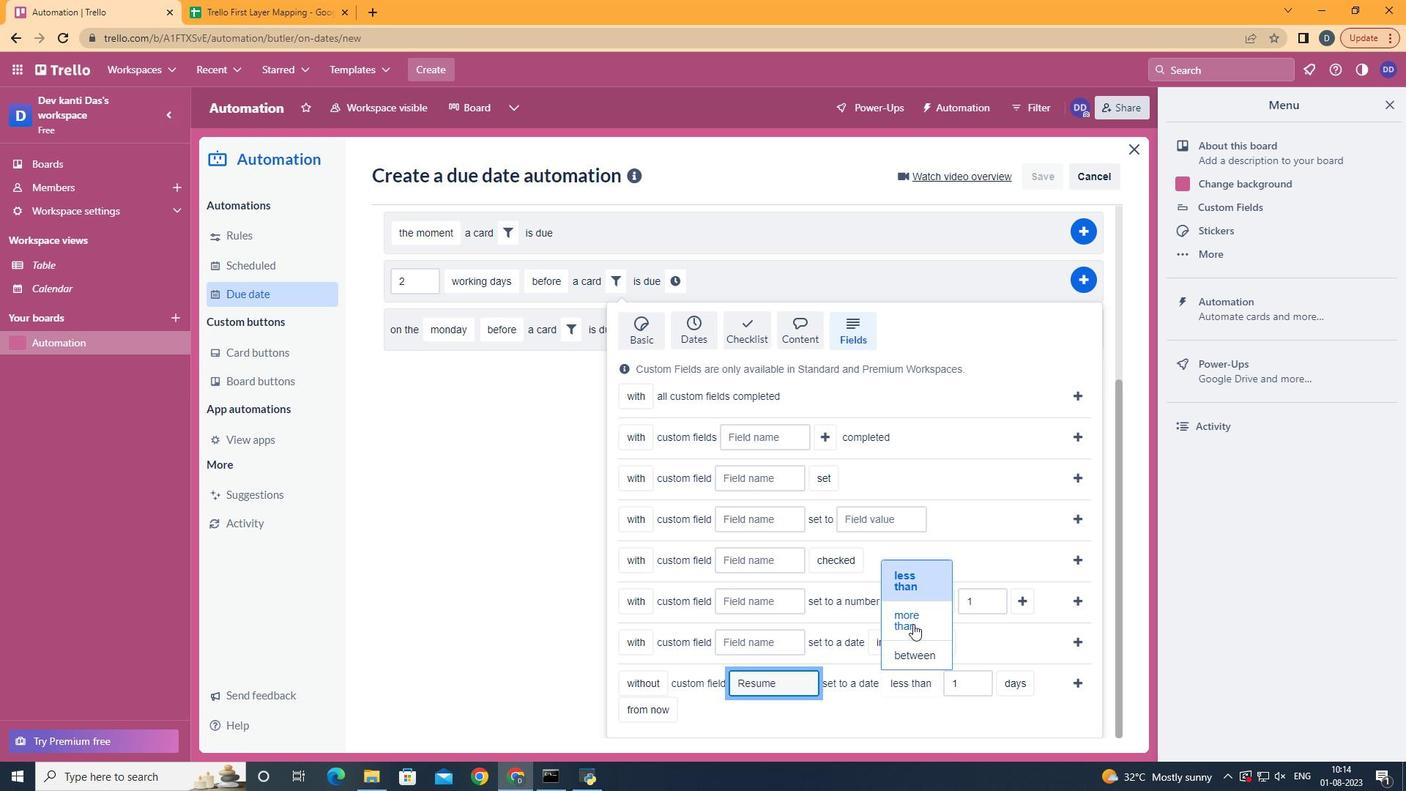 
Action: Mouse moved to (1032, 660)
Screenshot: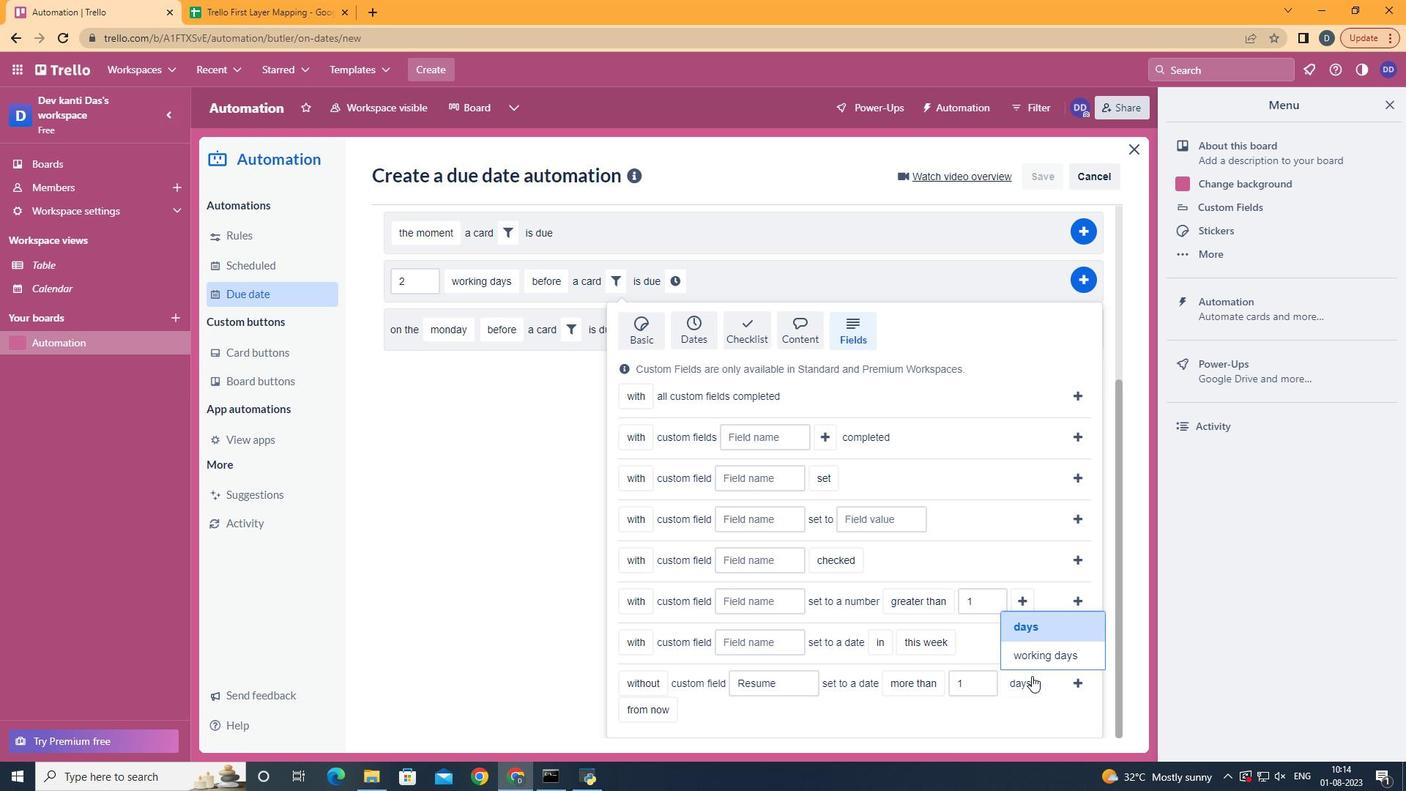 
Action: Mouse pressed left at (1032, 660)
Screenshot: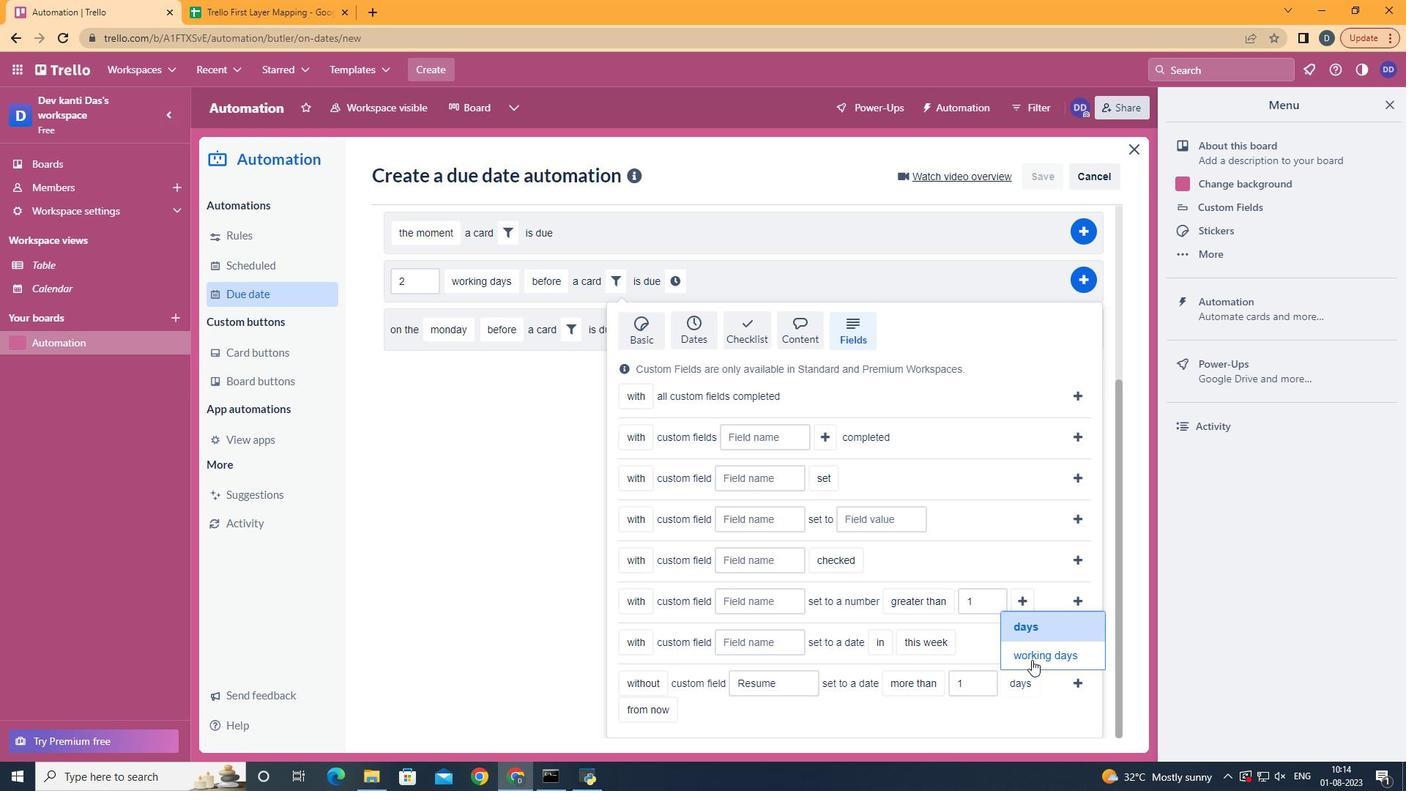 
Action: Mouse moved to (718, 685)
Screenshot: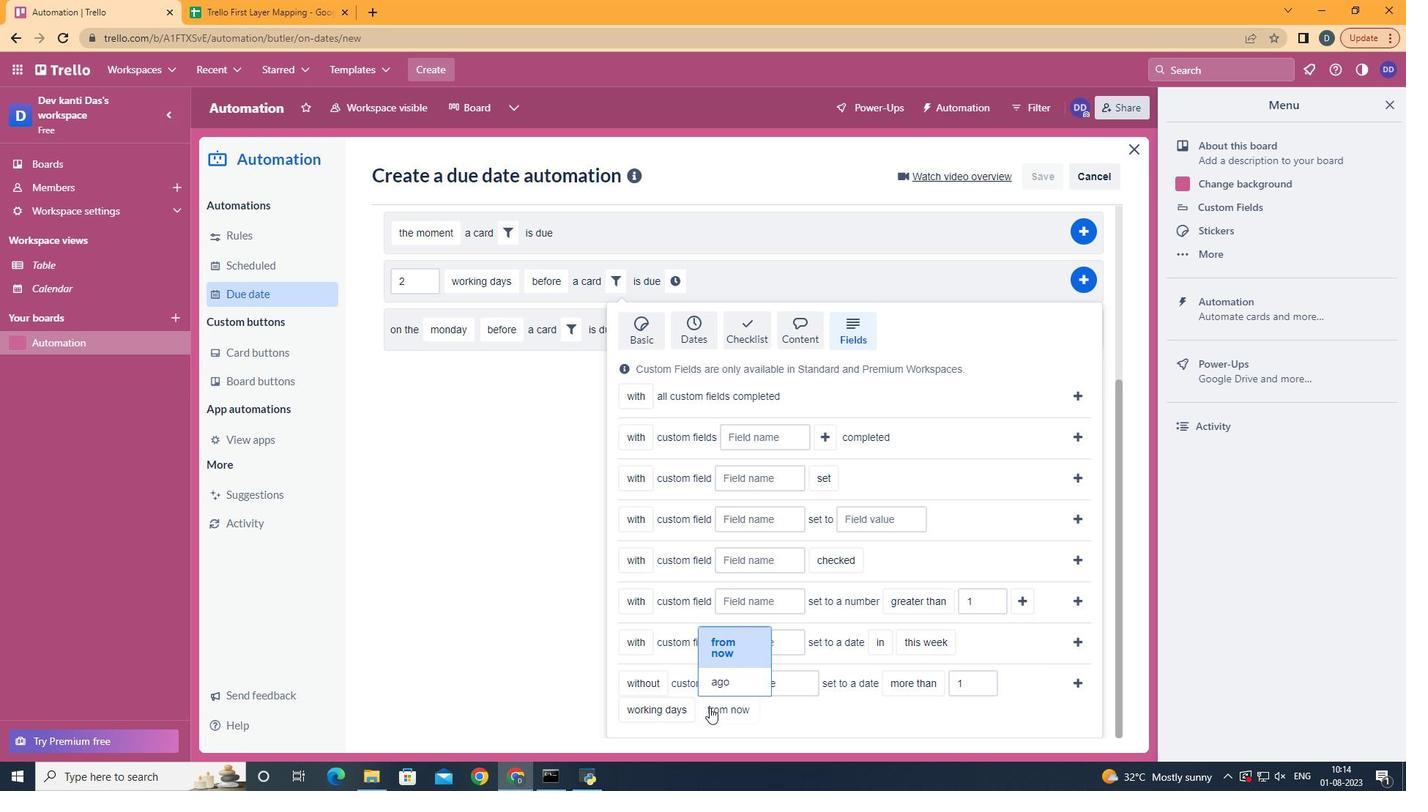 
Action: Mouse pressed left at (718, 685)
Screenshot: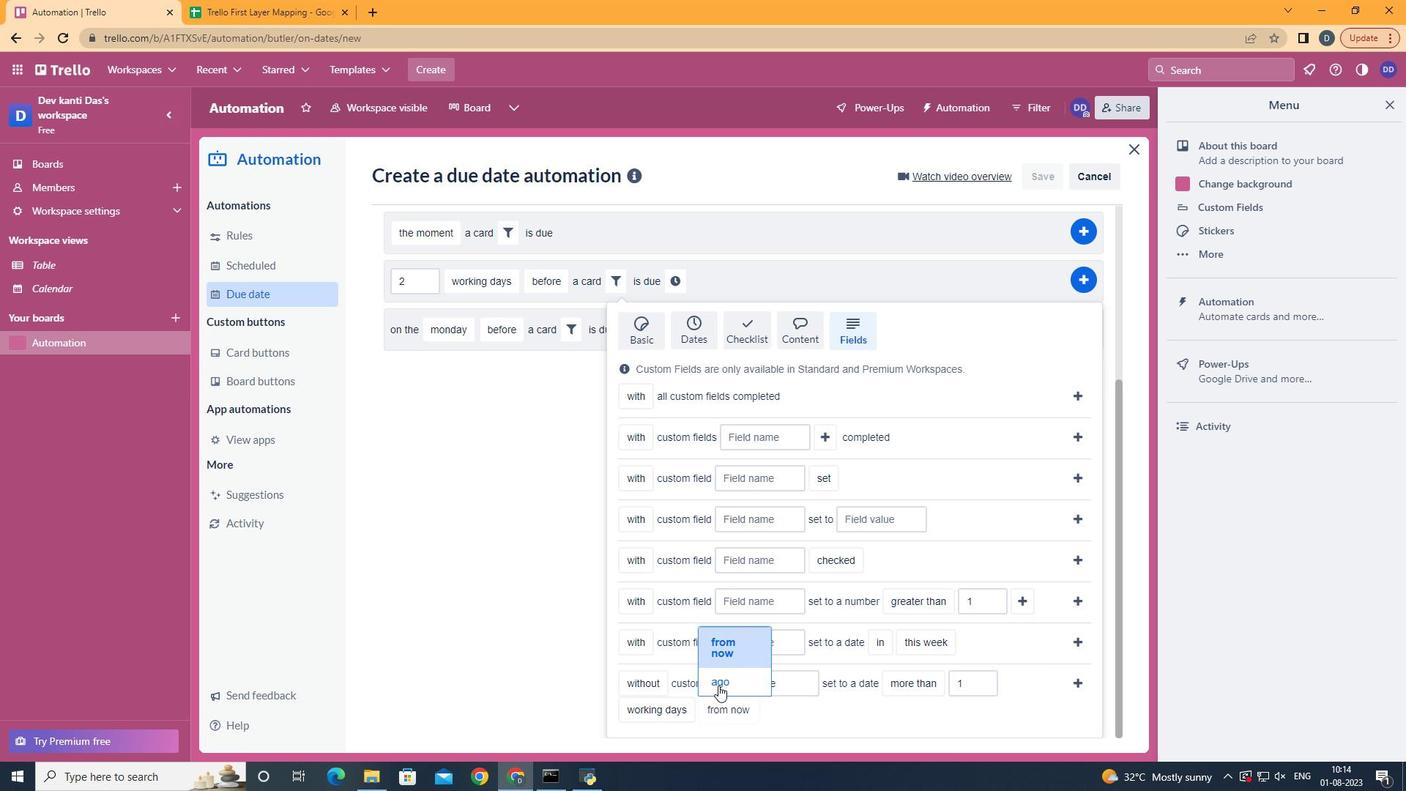 
Action: Mouse moved to (1077, 682)
Screenshot: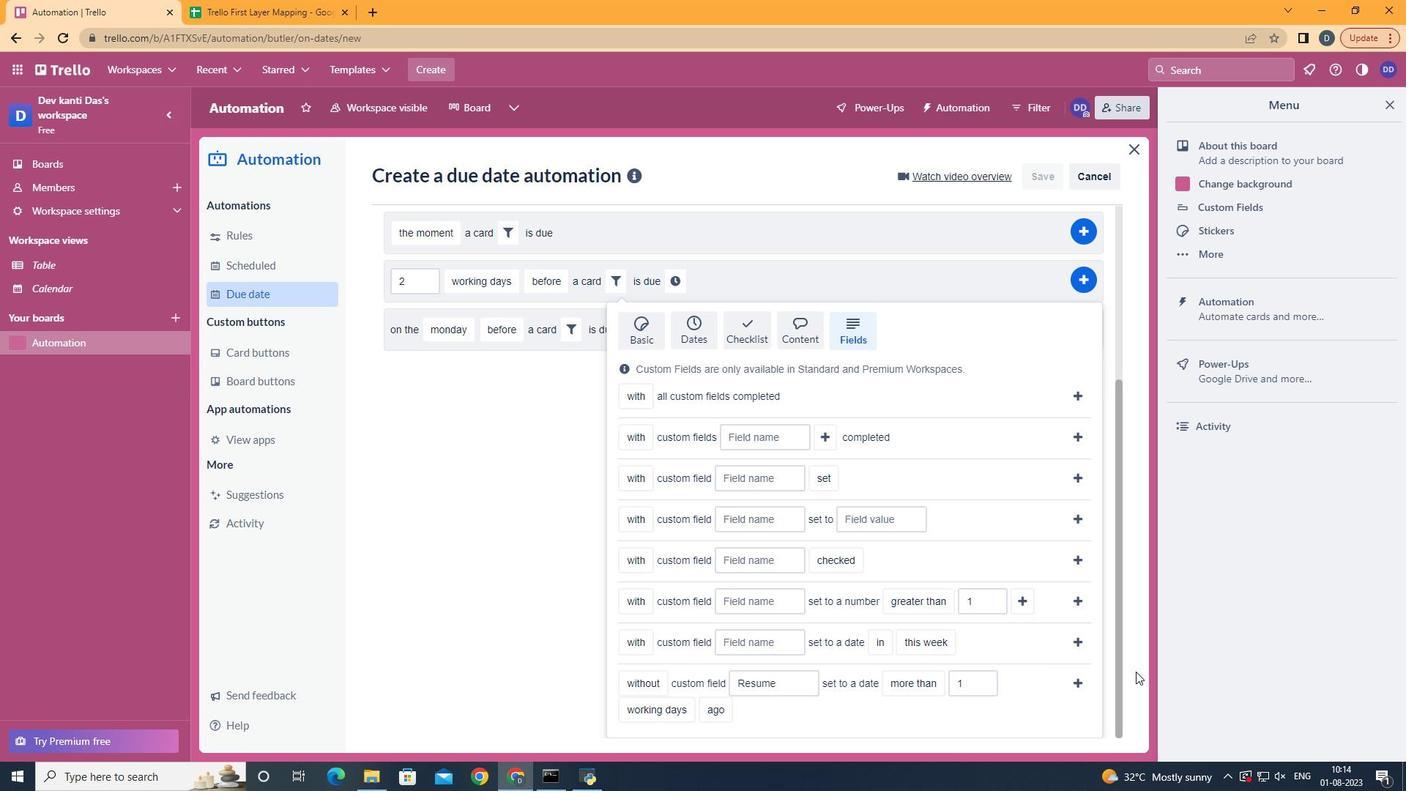 
Action: Mouse pressed left at (1077, 682)
Screenshot: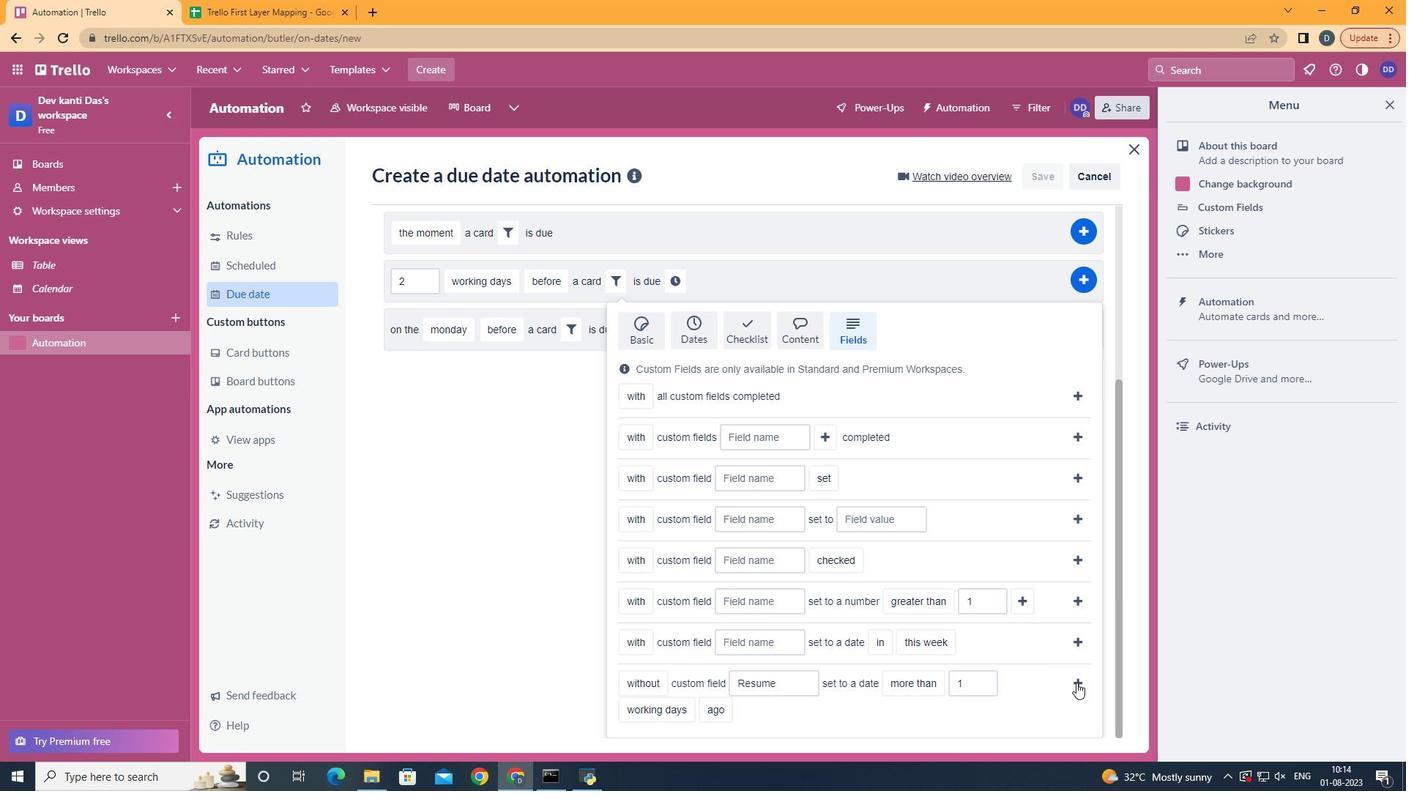 
Action: Mouse moved to (1048, 539)
Screenshot: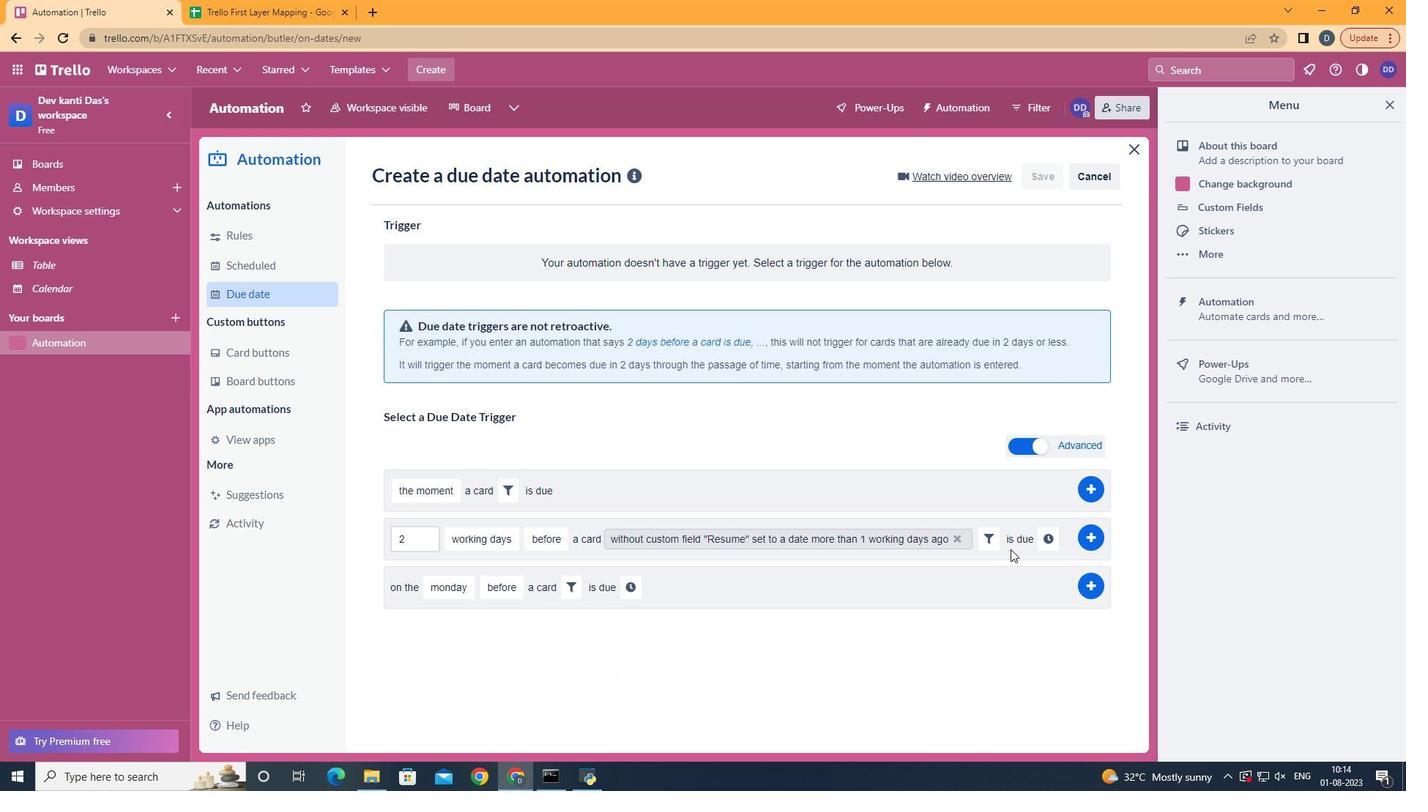 
Action: Mouse pressed left at (1048, 539)
Screenshot: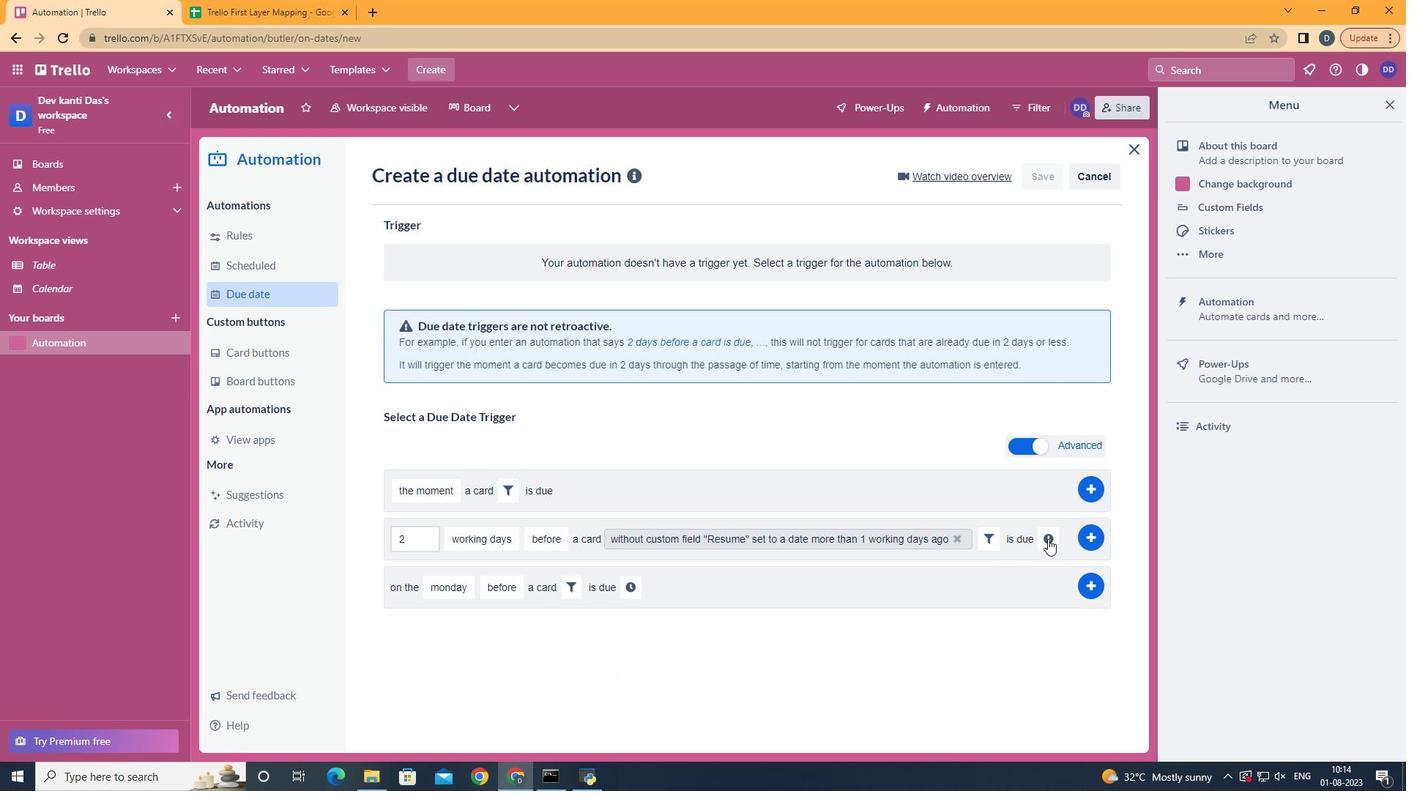
Action: Mouse moved to (452, 566)
Screenshot: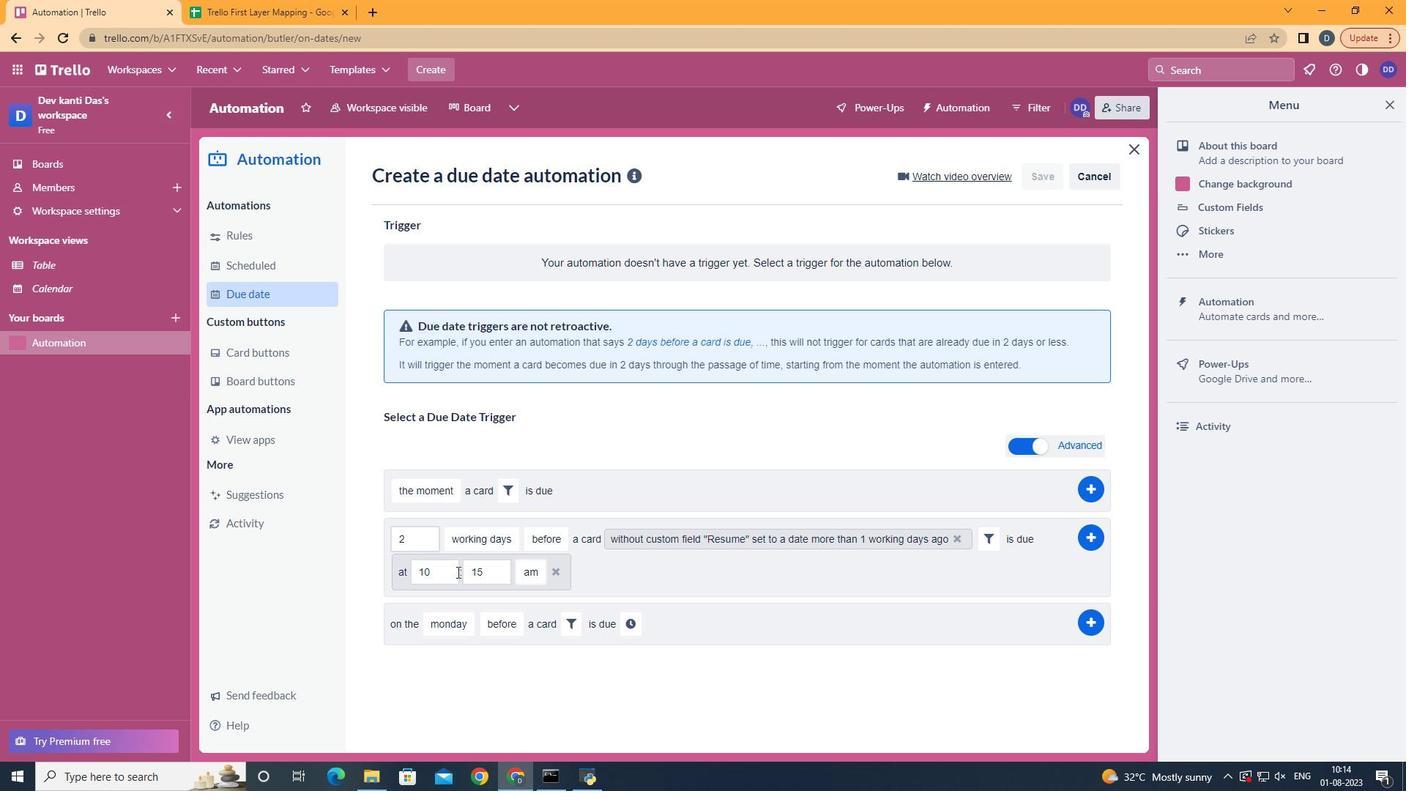 
Action: Mouse pressed left at (452, 566)
Screenshot: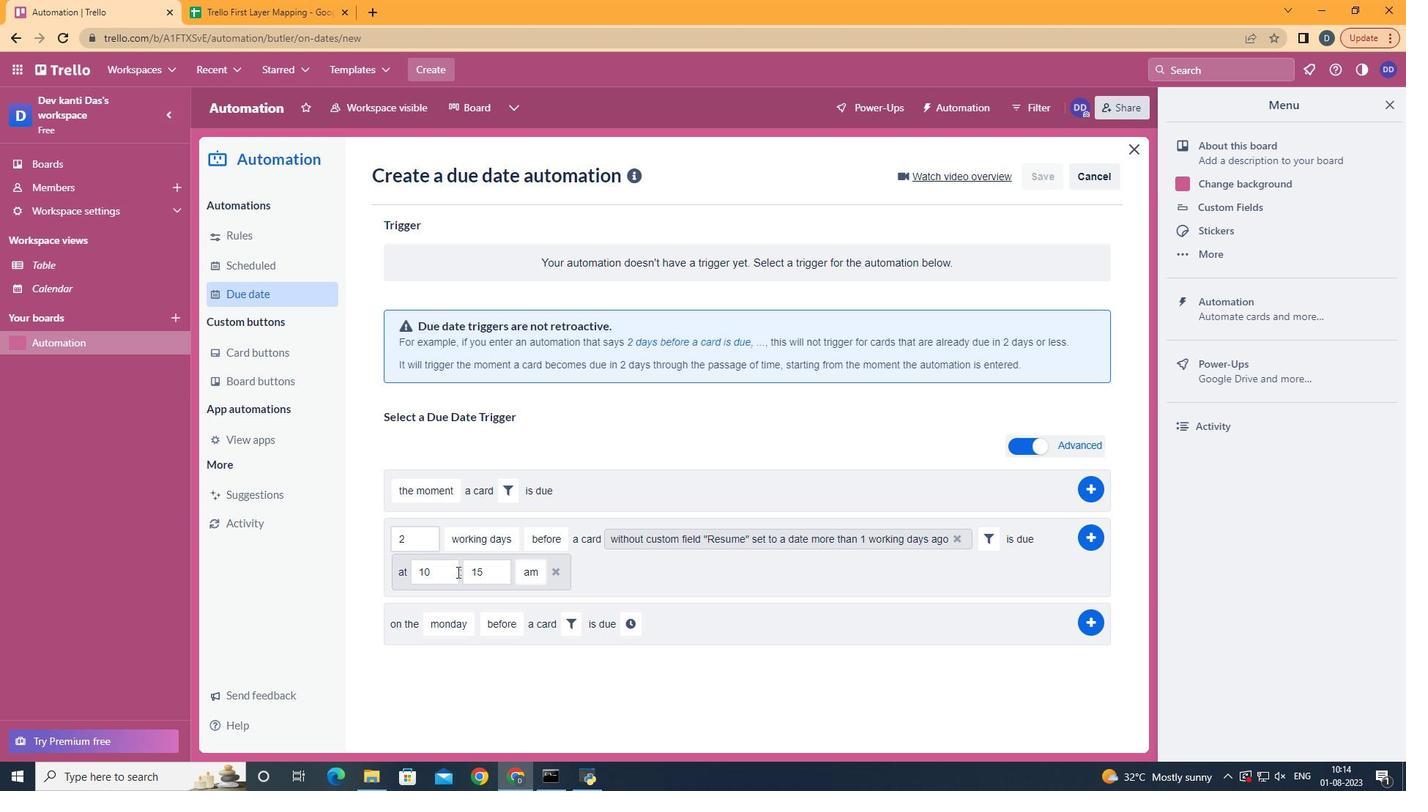 
Action: Key pressed <Key.backspace>1
Screenshot: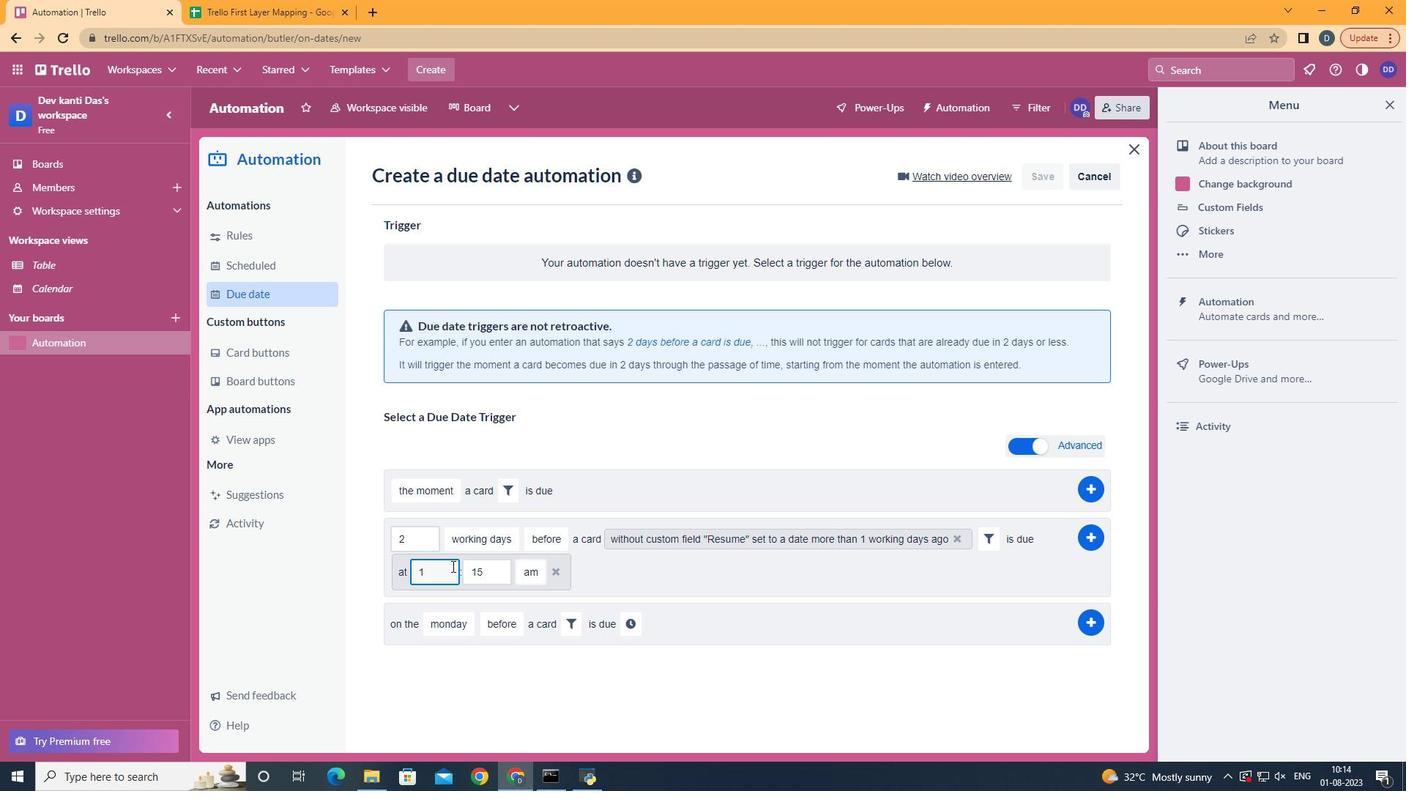 
Action: Mouse moved to (502, 567)
Screenshot: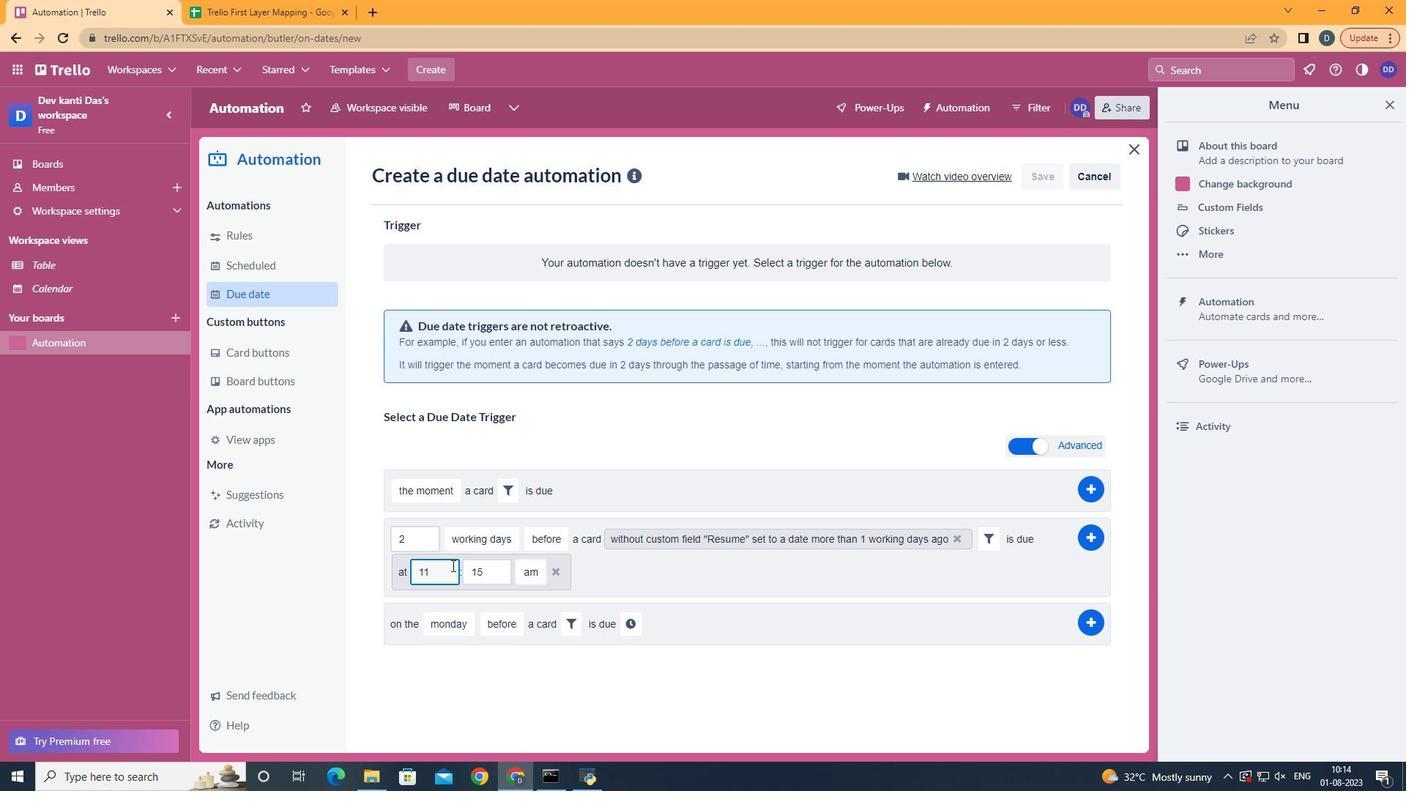
Action: Mouse pressed left at (502, 567)
Screenshot: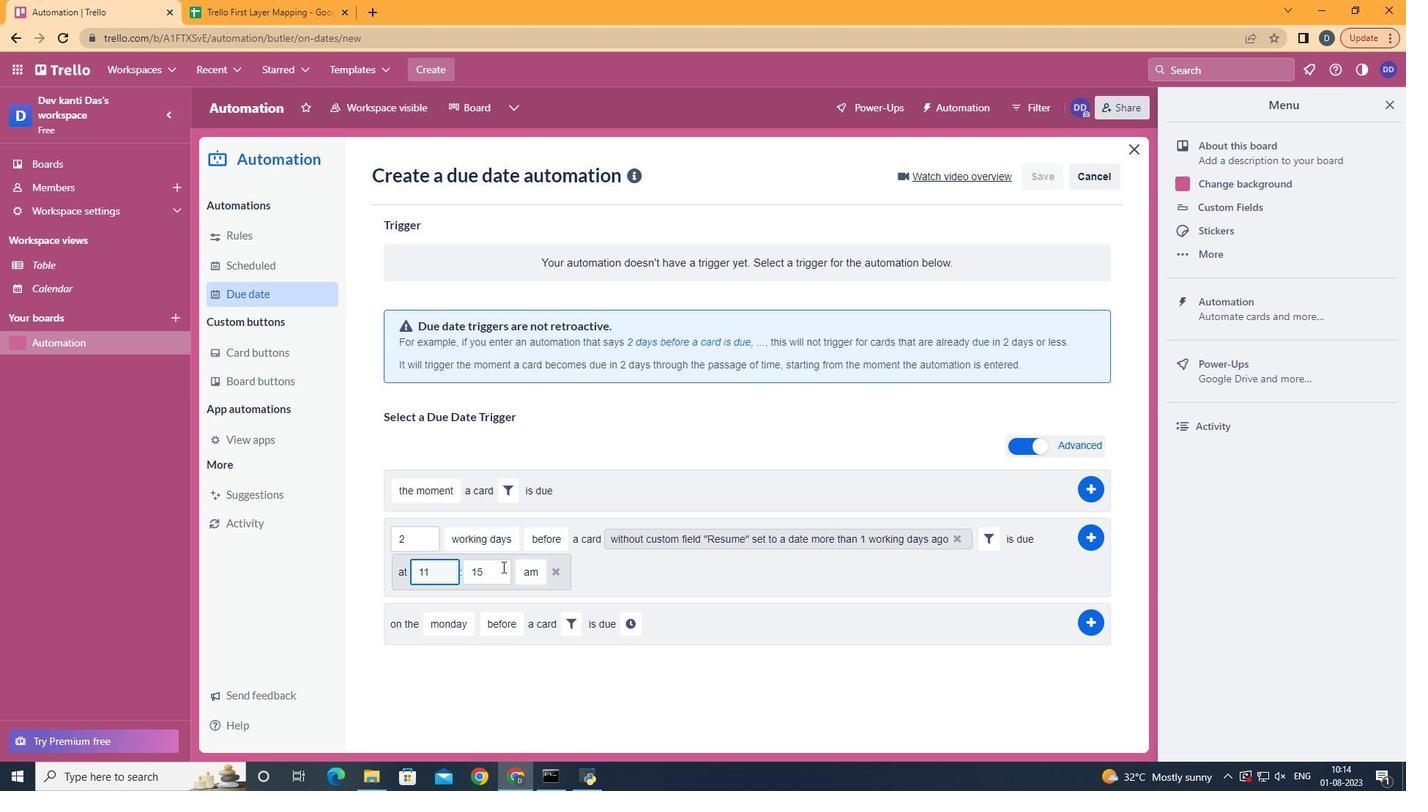 
Action: Key pressed <Key.backspace><Key.backspace>00
Screenshot: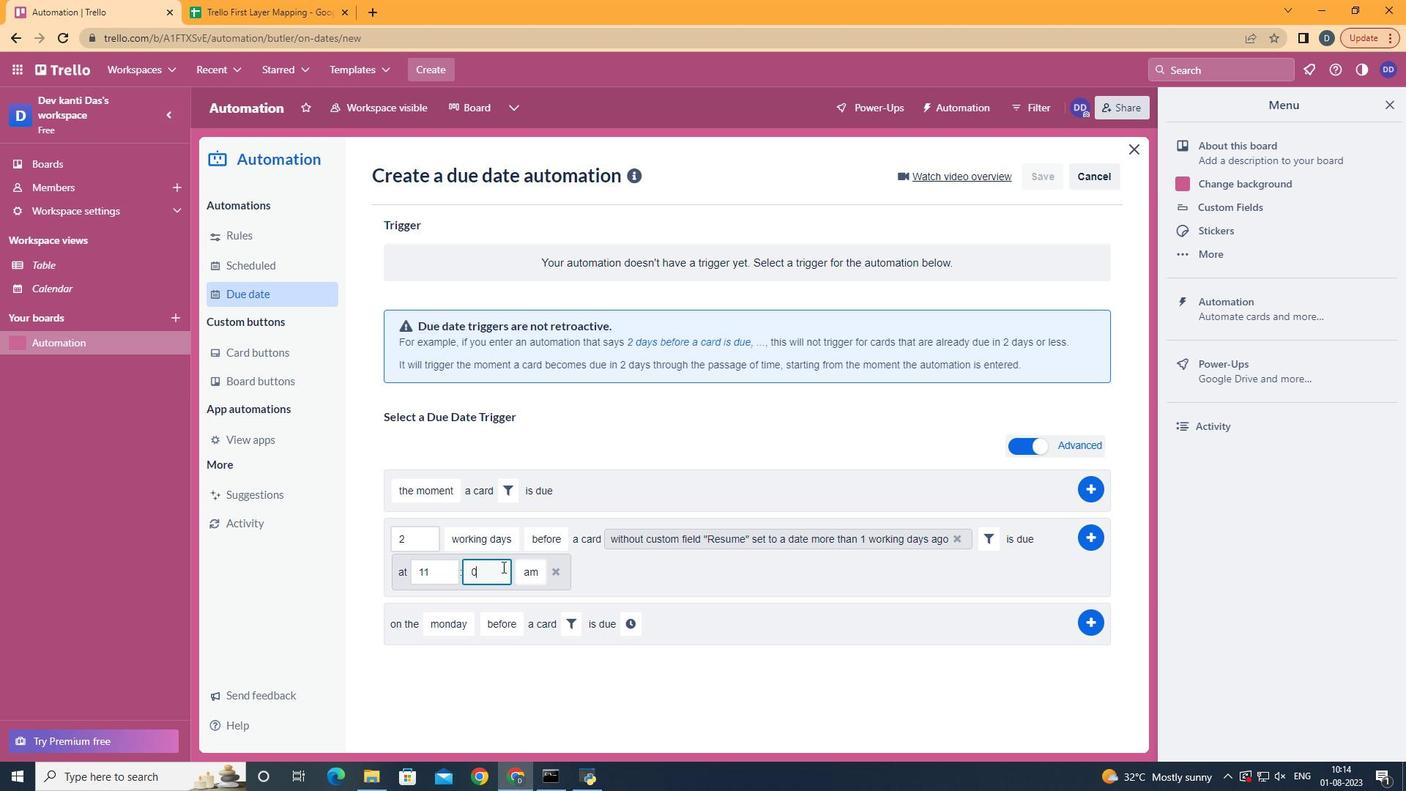 
Action: Mouse moved to (1093, 534)
Screenshot: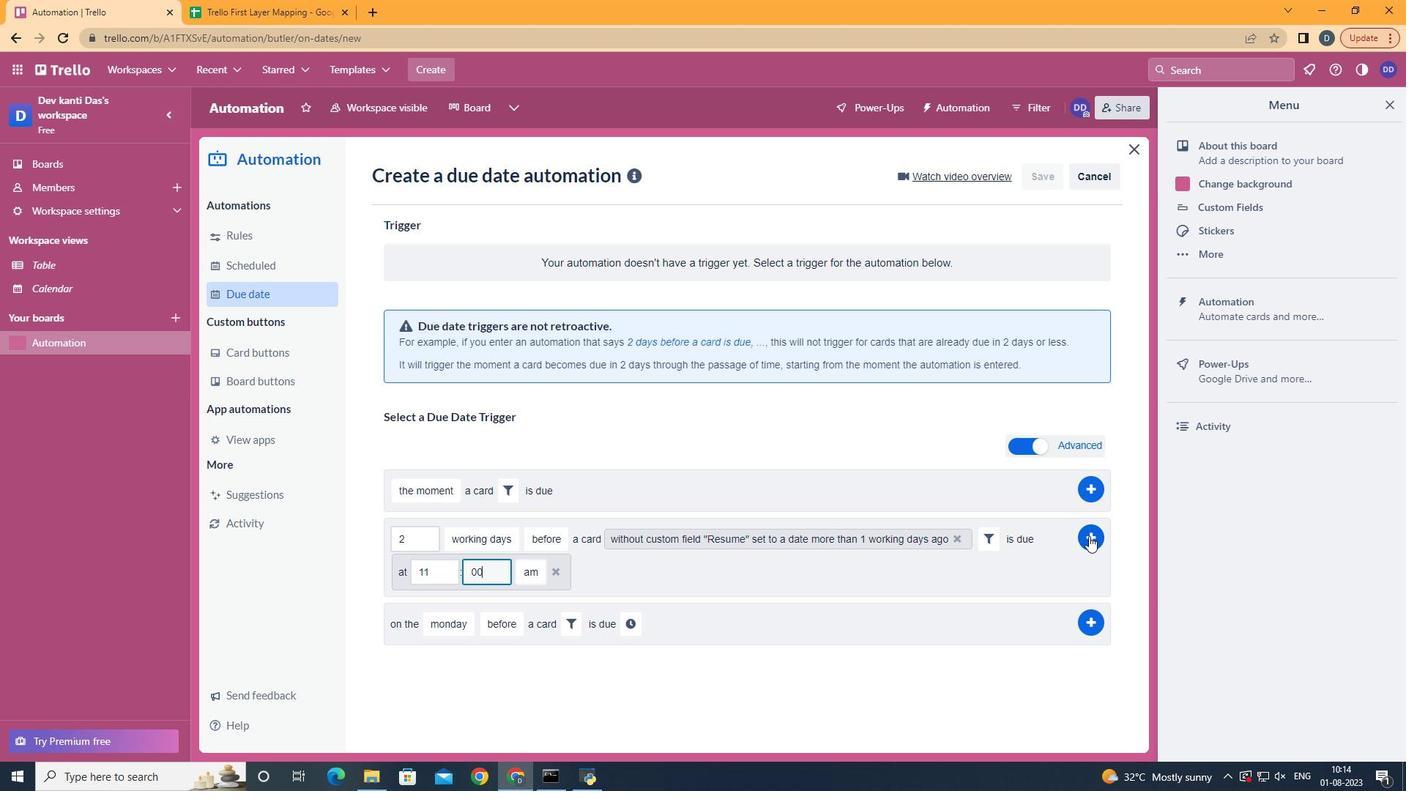 
Action: Mouse pressed left at (1093, 534)
Screenshot: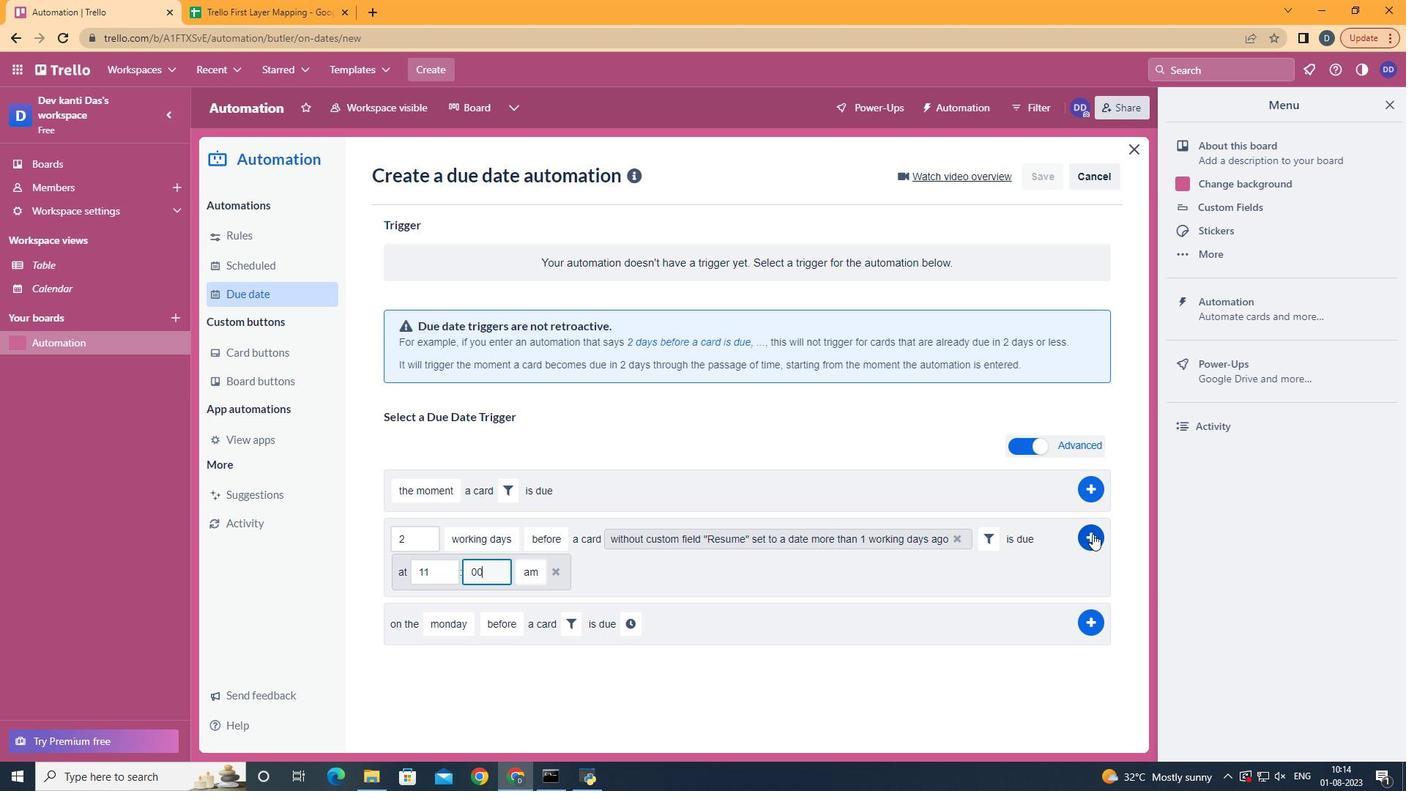 
Action: Mouse moved to (1026, 464)
Screenshot: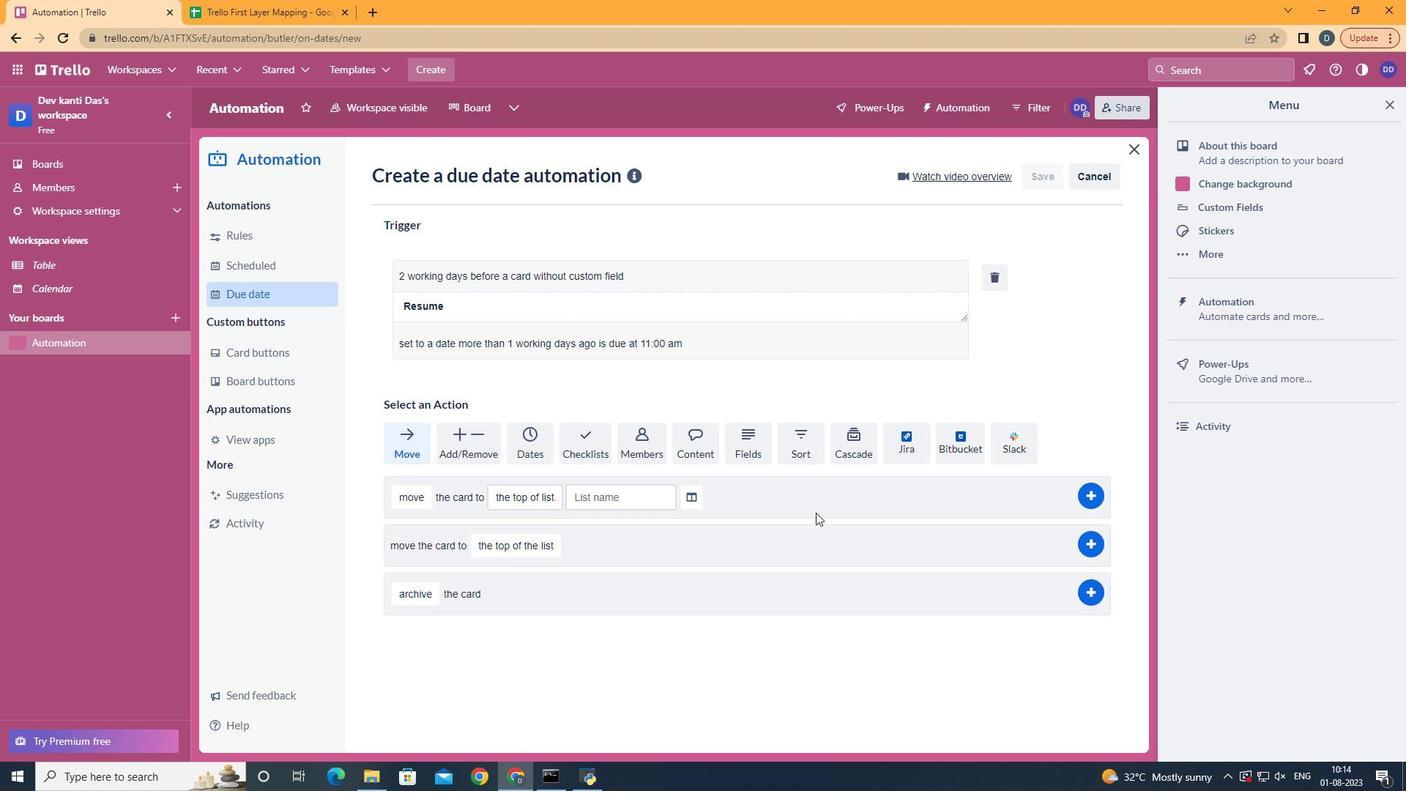 
